 Task: Find connections with filter location Guérande with filter topic #lawschoolwith filter profile language English with filter current company The Trade Desk with filter school ST MIRA'S COLLEGE FOR GIRLS PUNE with filter industry Conservation Programs with filter service category Public Relations with filter keywords title Video or Film Producer
Action: Mouse moved to (483, 77)
Screenshot: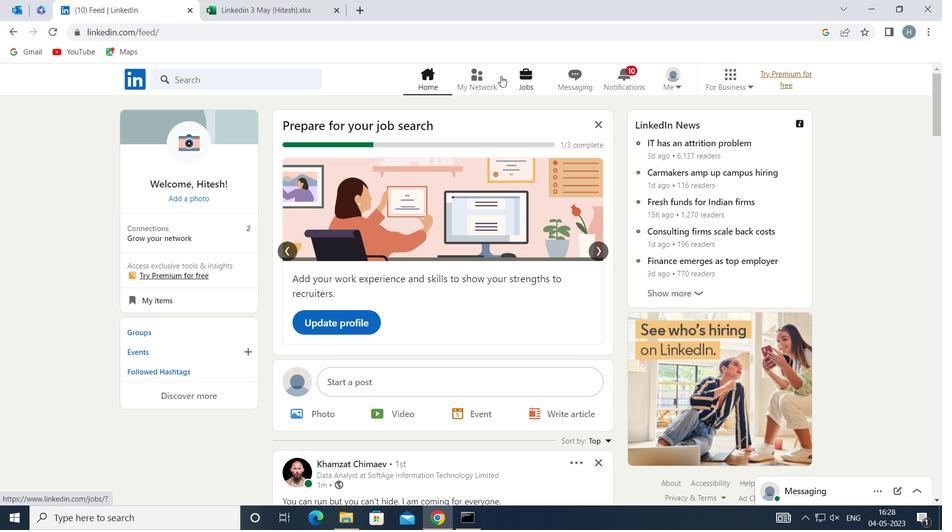 
Action: Mouse pressed left at (483, 77)
Screenshot: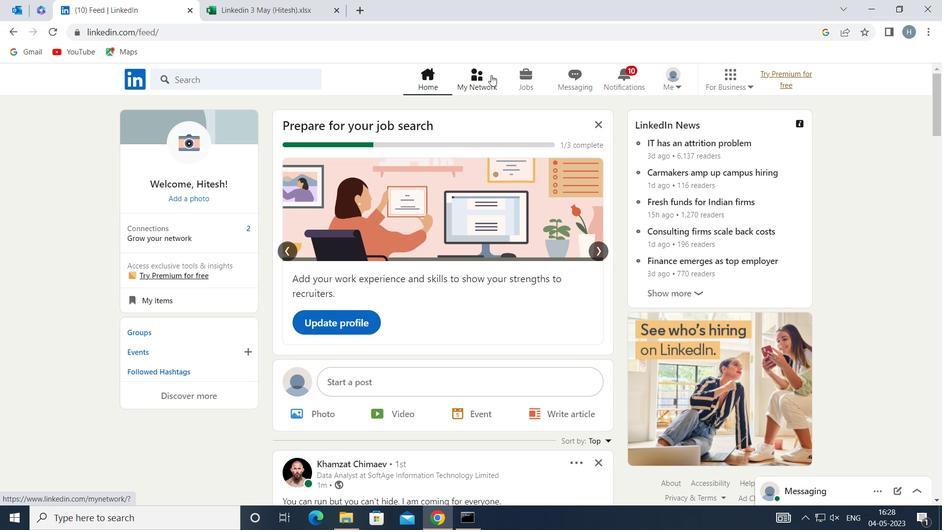 
Action: Mouse moved to (255, 141)
Screenshot: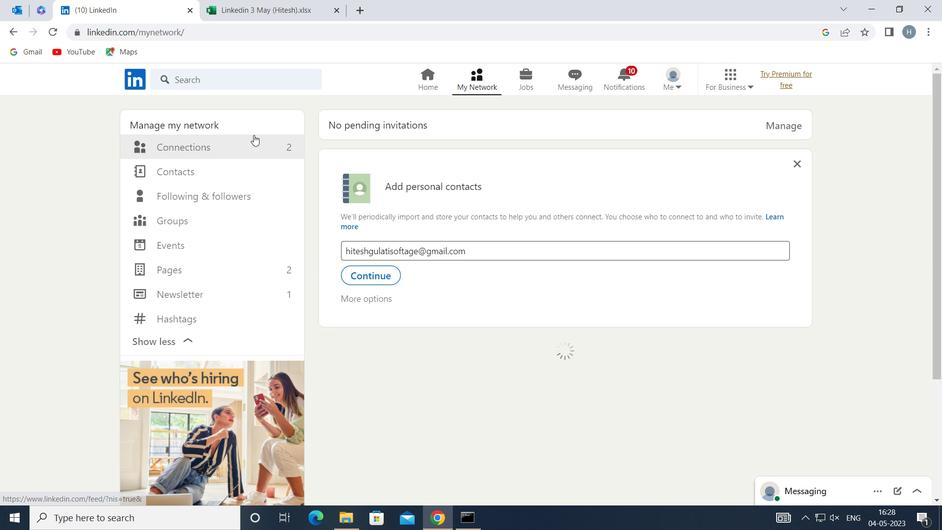 
Action: Mouse pressed left at (255, 141)
Screenshot: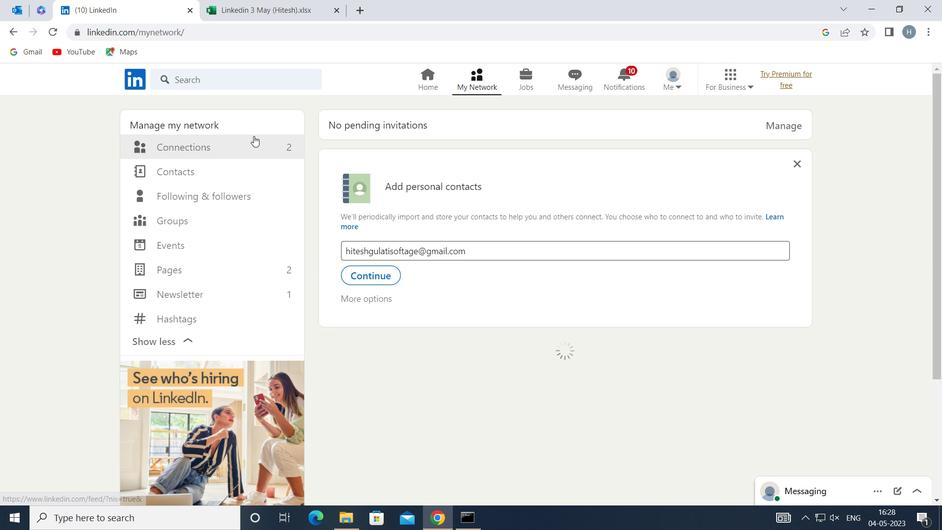 
Action: Mouse moved to (562, 147)
Screenshot: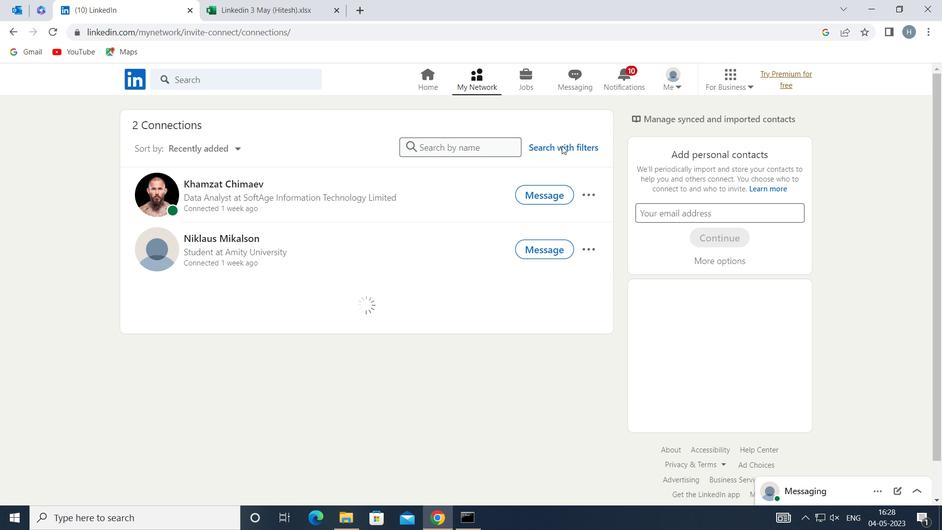 
Action: Mouse pressed left at (562, 147)
Screenshot: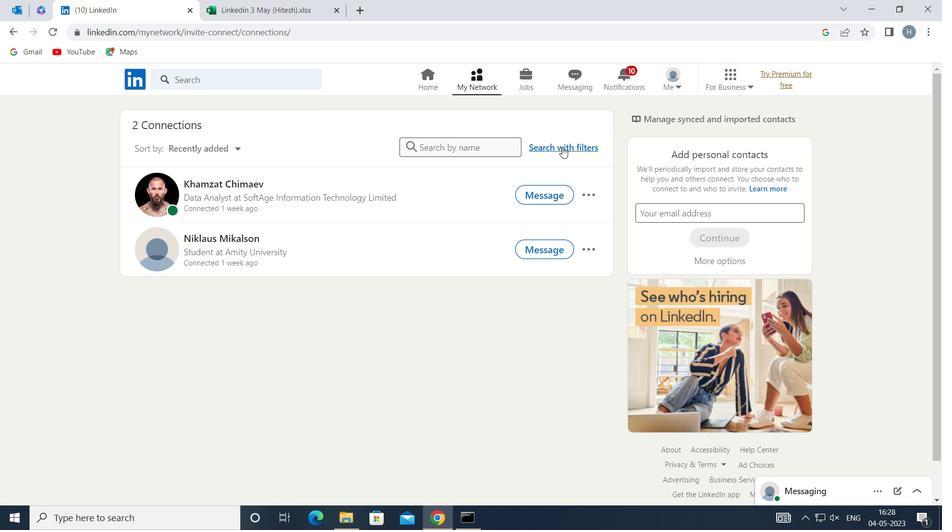 
Action: Mouse moved to (516, 108)
Screenshot: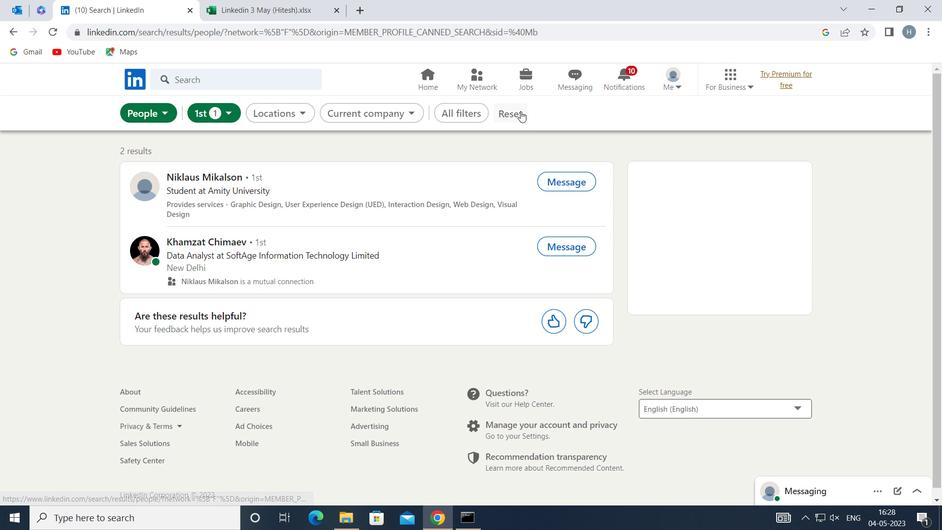 
Action: Mouse pressed left at (516, 108)
Screenshot: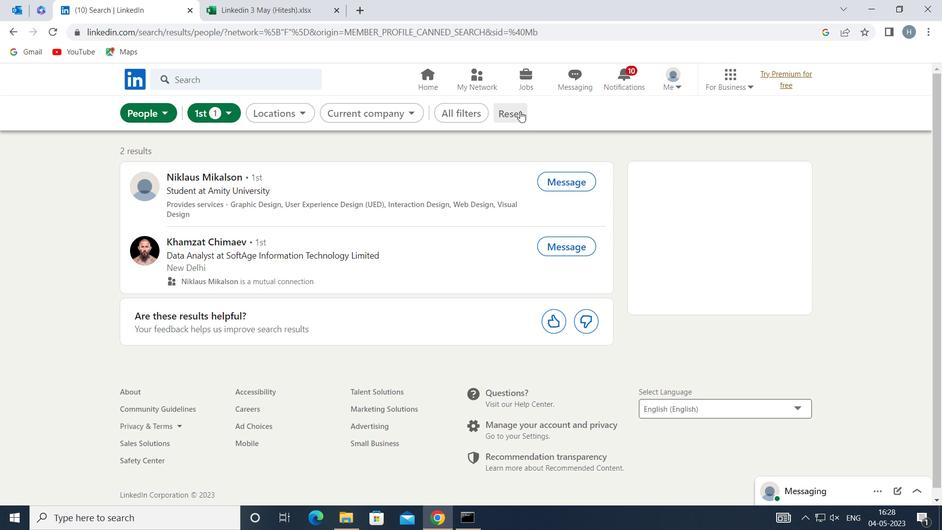 
Action: Mouse moved to (498, 108)
Screenshot: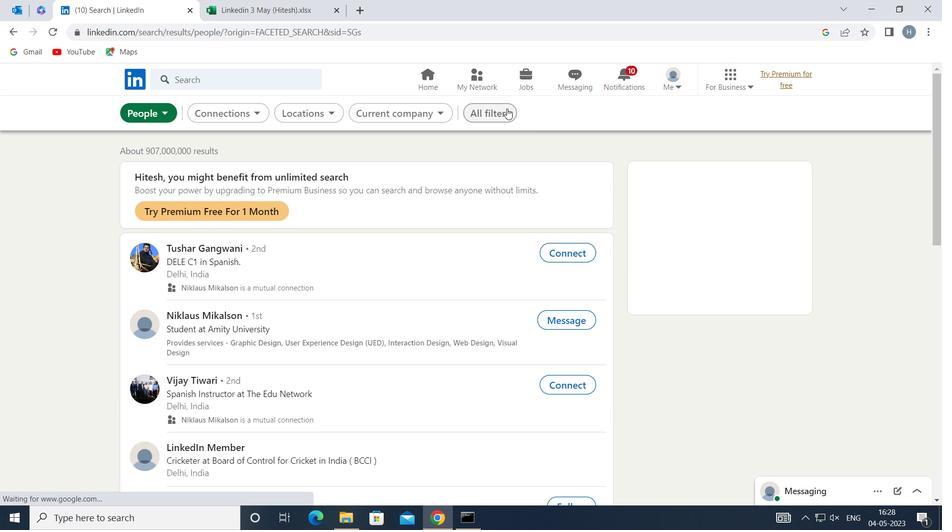 
Action: Mouse pressed left at (498, 108)
Screenshot: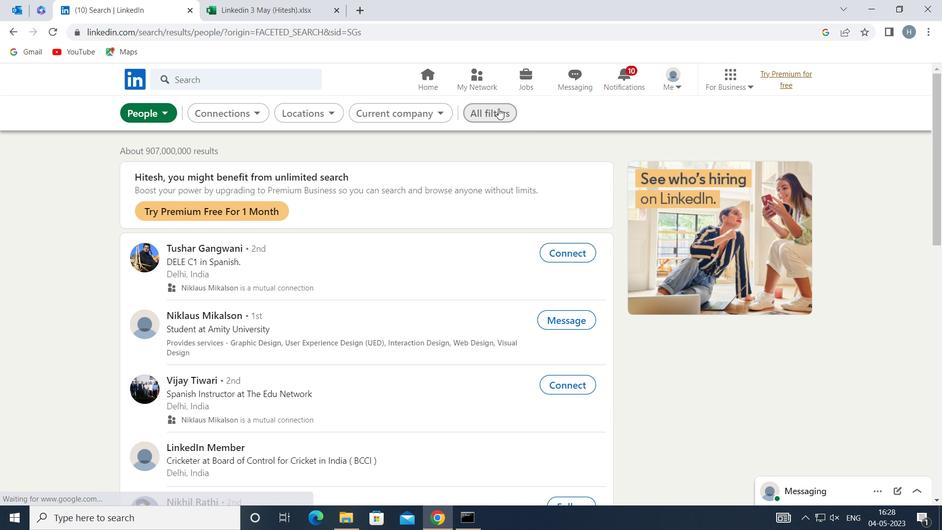 
Action: Mouse moved to (723, 240)
Screenshot: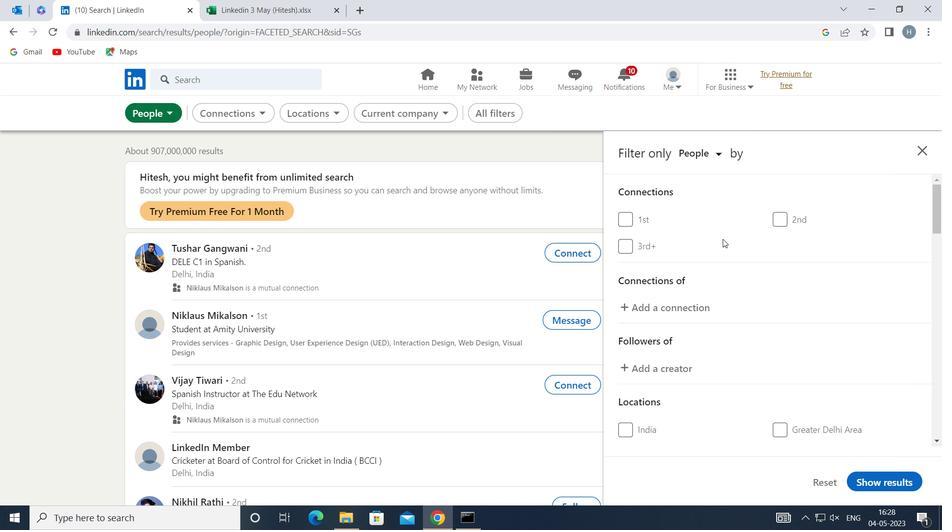 
Action: Mouse scrolled (723, 240) with delta (0, 0)
Screenshot: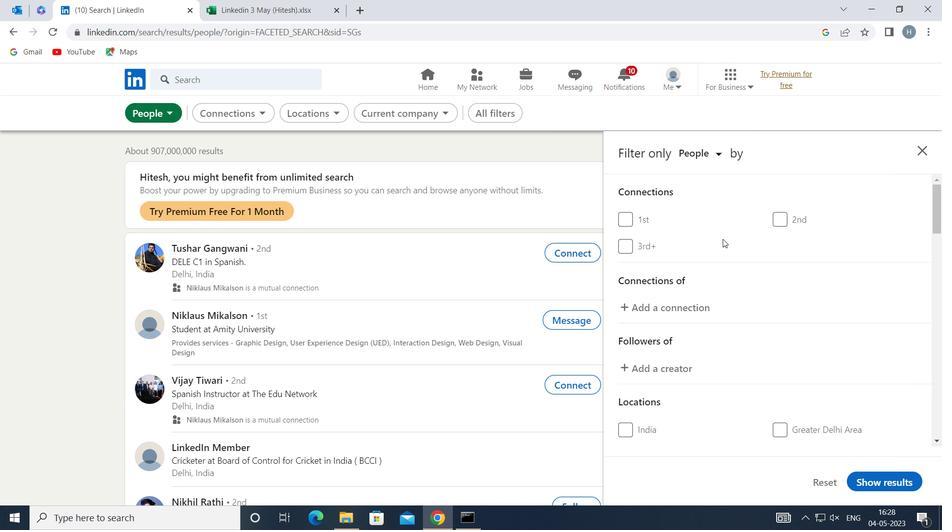 
Action: Mouse moved to (723, 242)
Screenshot: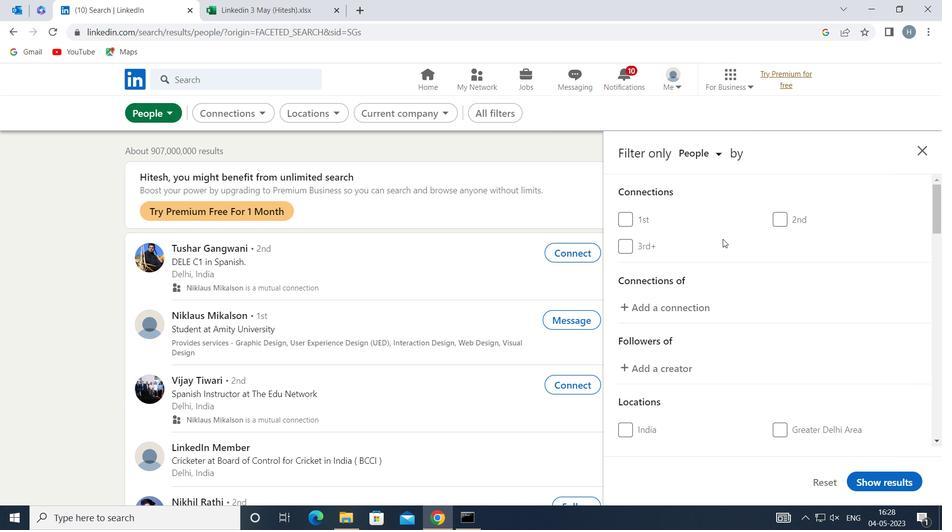 
Action: Mouse scrolled (723, 242) with delta (0, 0)
Screenshot: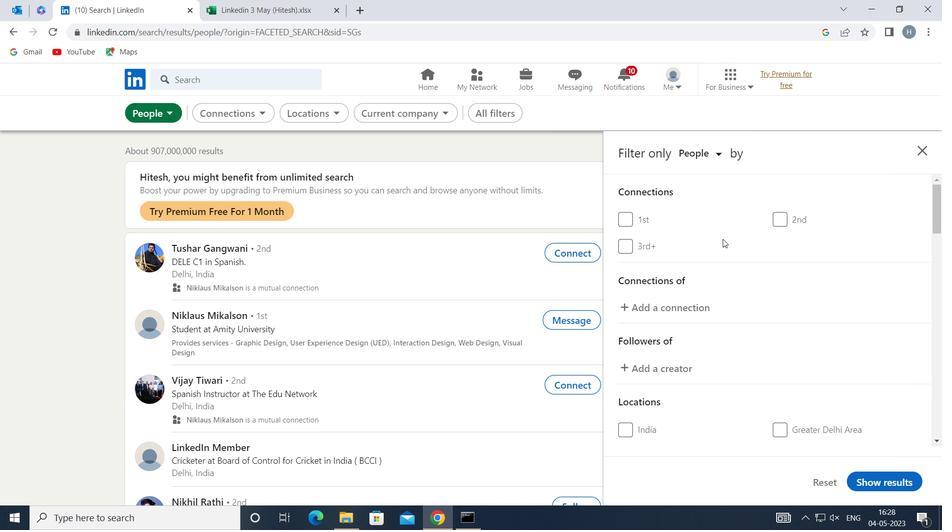 
Action: Mouse moved to (723, 247)
Screenshot: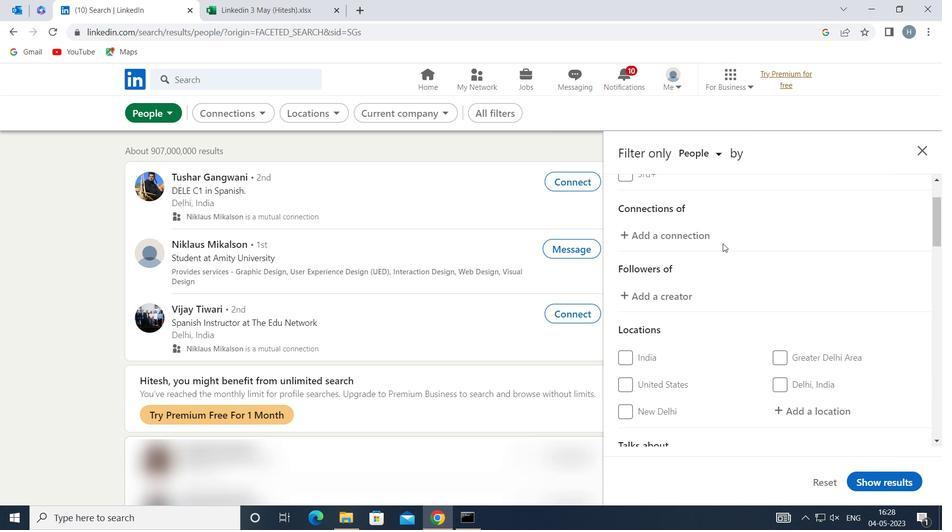 
Action: Mouse scrolled (723, 246) with delta (0, 0)
Screenshot: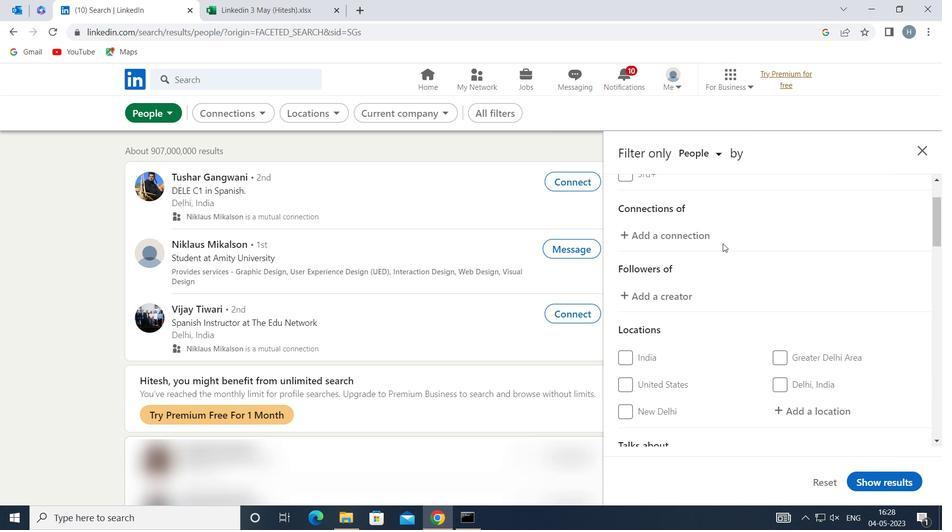 
Action: Mouse moved to (792, 291)
Screenshot: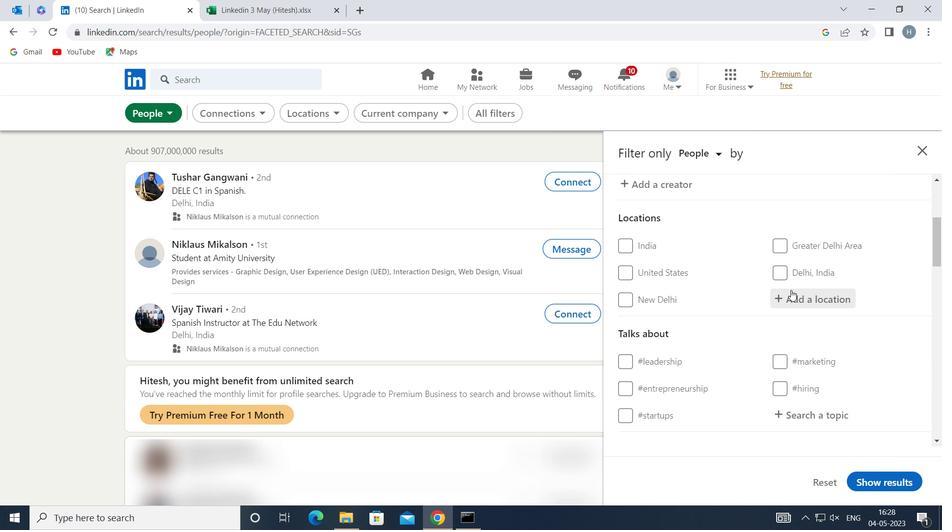 
Action: Mouse pressed left at (792, 291)
Screenshot: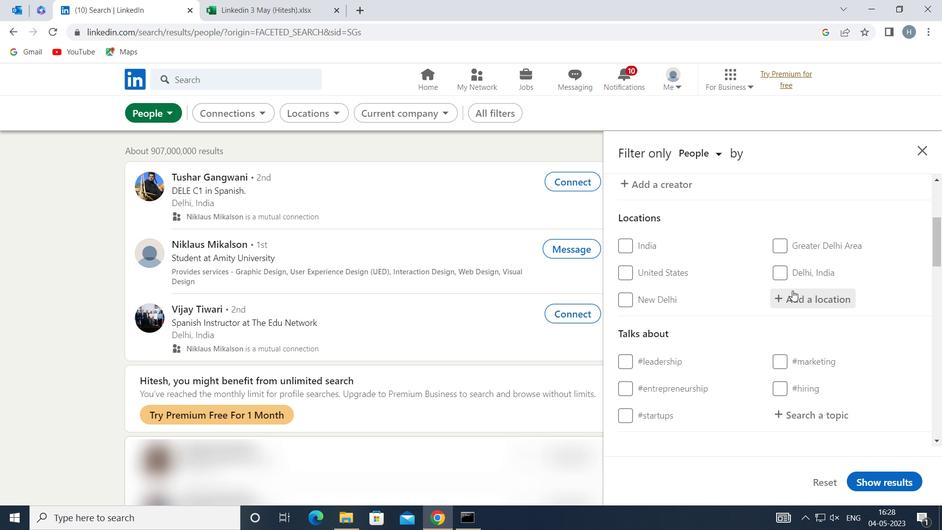 
Action: Key pressed <Key.shift>GUERANDE
Screenshot: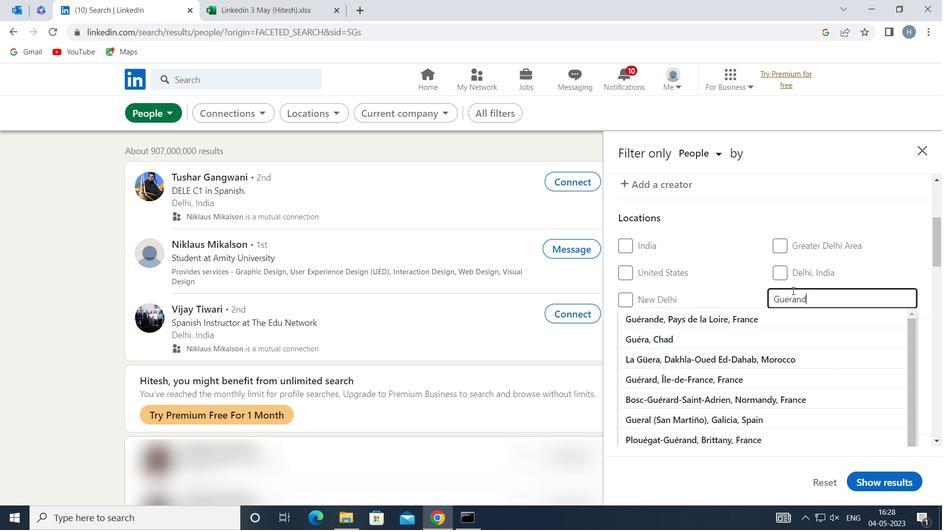 
Action: Mouse moved to (751, 319)
Screenshot: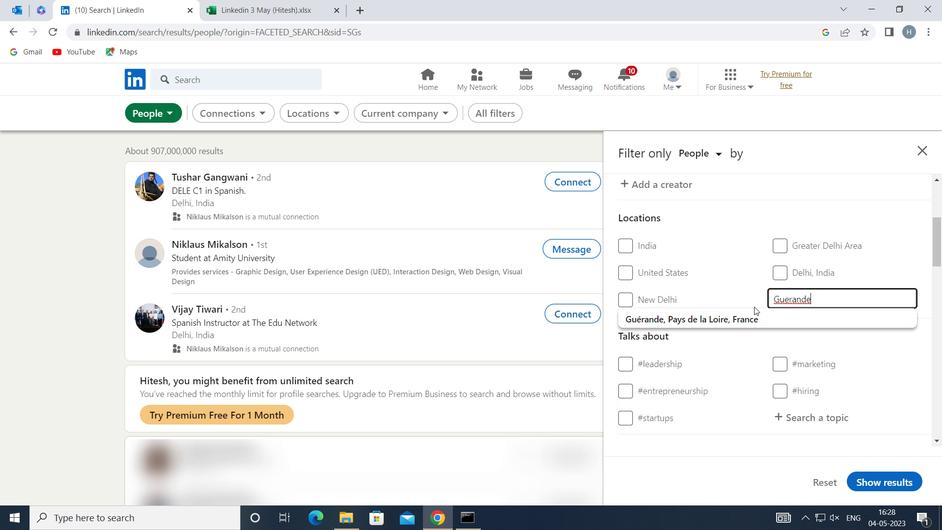 
Action: Mouse pressed left at (751, 319)
Screenshot: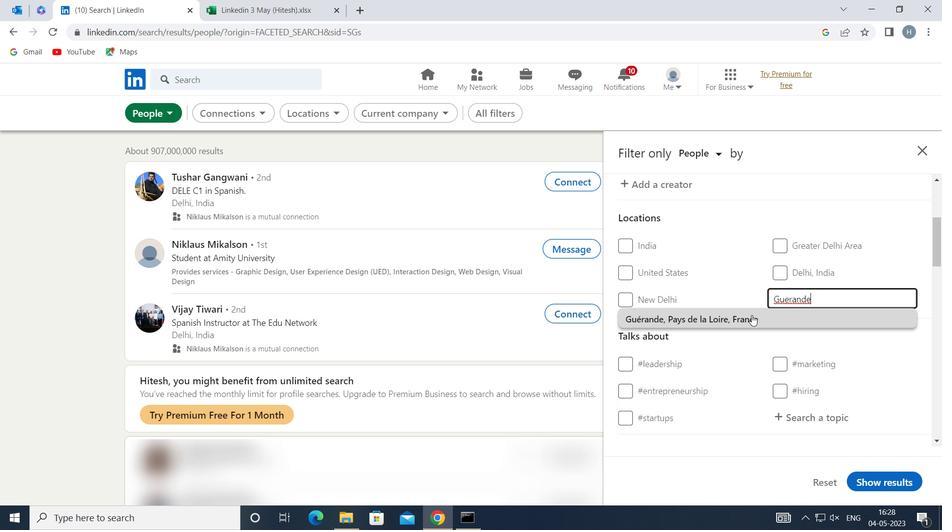 
Action: Mouse scrolled (751, 319) with delta (0, 0)
Screenshot: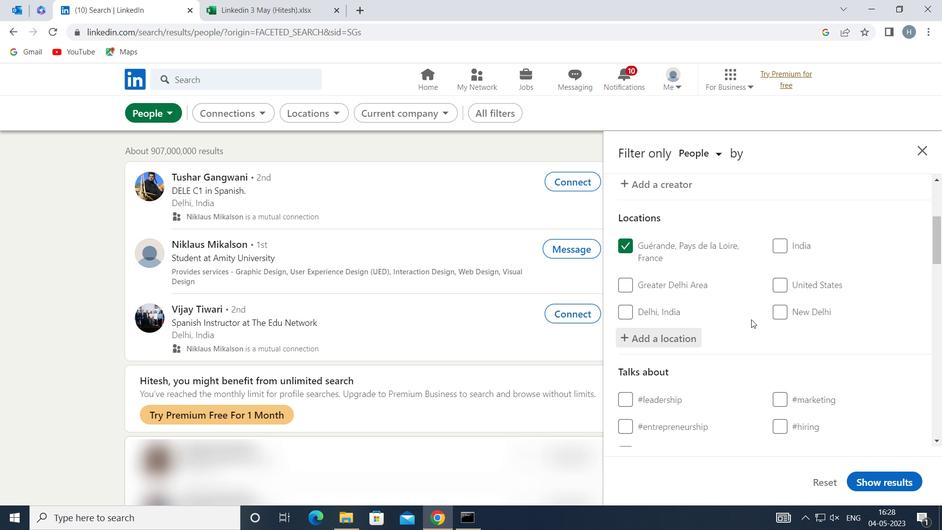 
Action: Mouse scrolled (751, 319) with delta (0, 0)
Screenshot: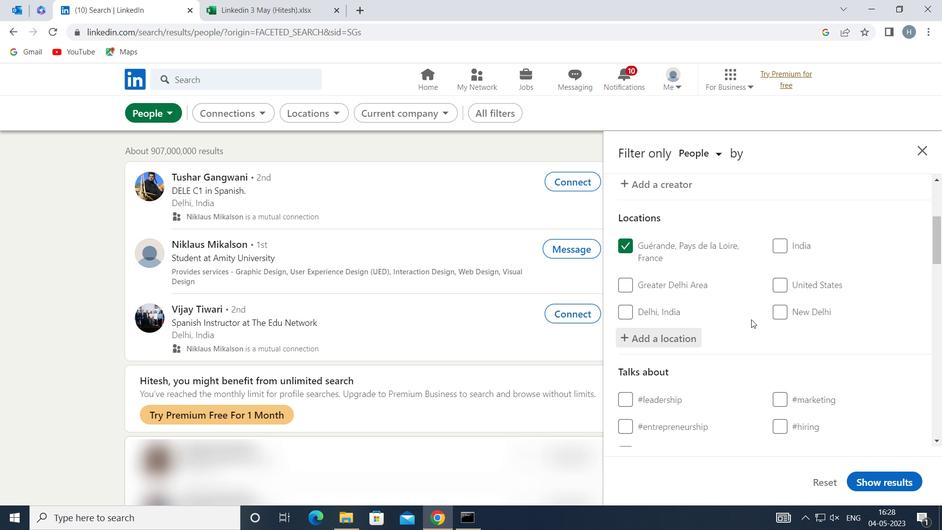 
Action: Mouse moved to (751, 318)
Screenshot: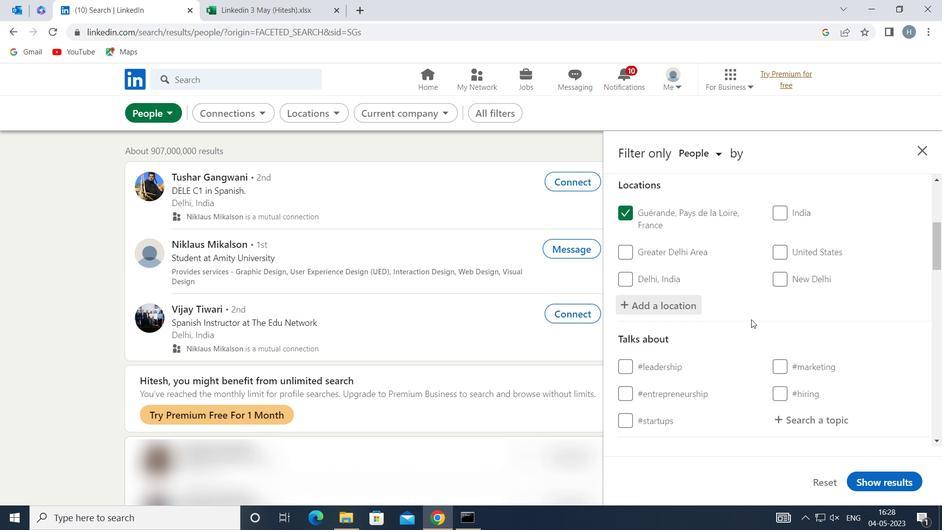 
Action: Mouse scrolled (751, 318) with delta (0, 0)
Screenshot: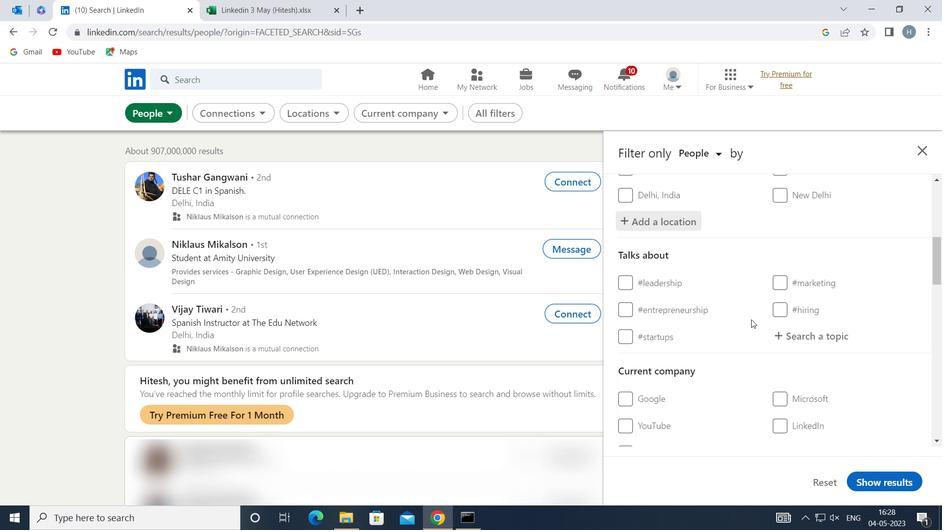 
Action: Mouse moved to (834, 263)
Screenshot: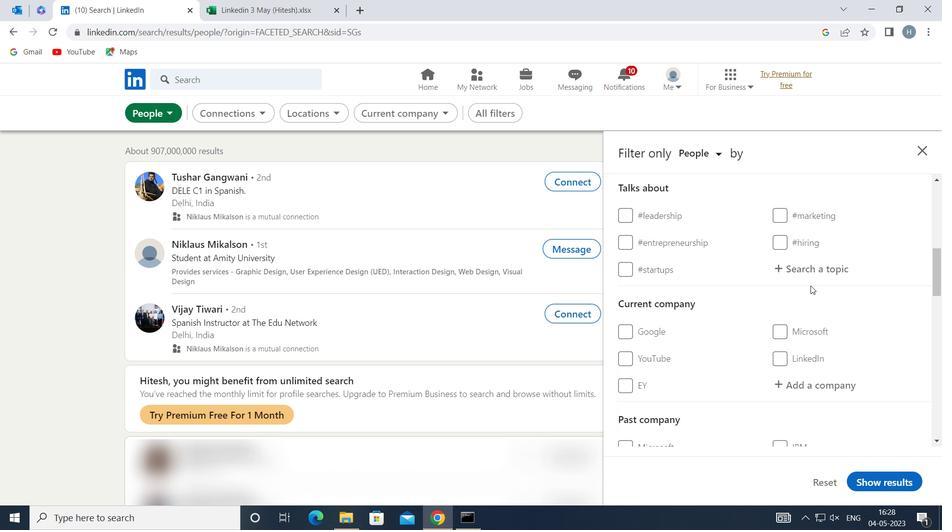 
Action: Mouse pressed left at (834, 263)
Screenshot: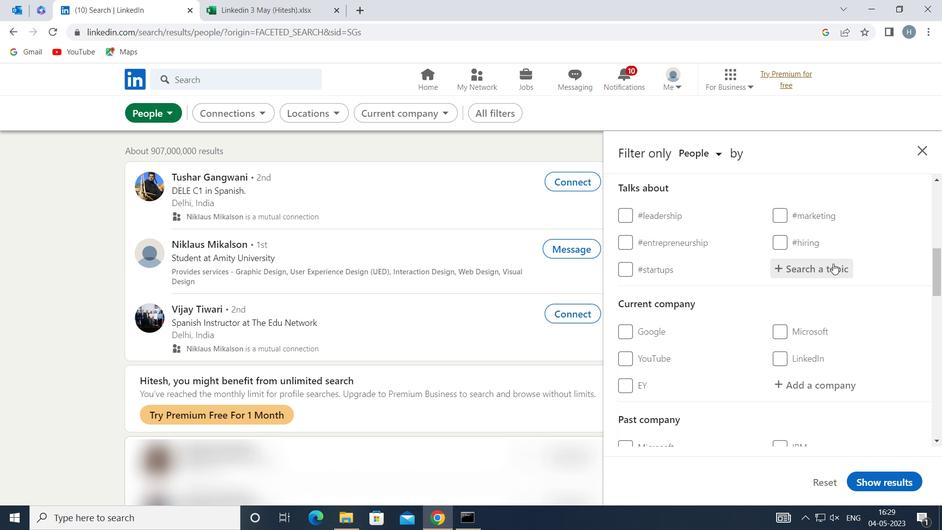 
Action: Key pressed LAWSCHOOL
Screenshot: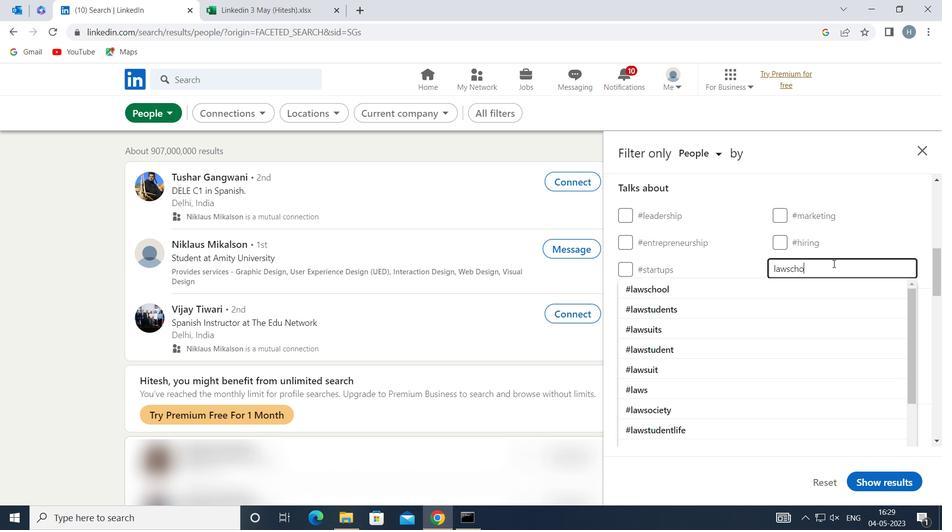 
Action: Mouse moved to (777, 290)
Screenshot: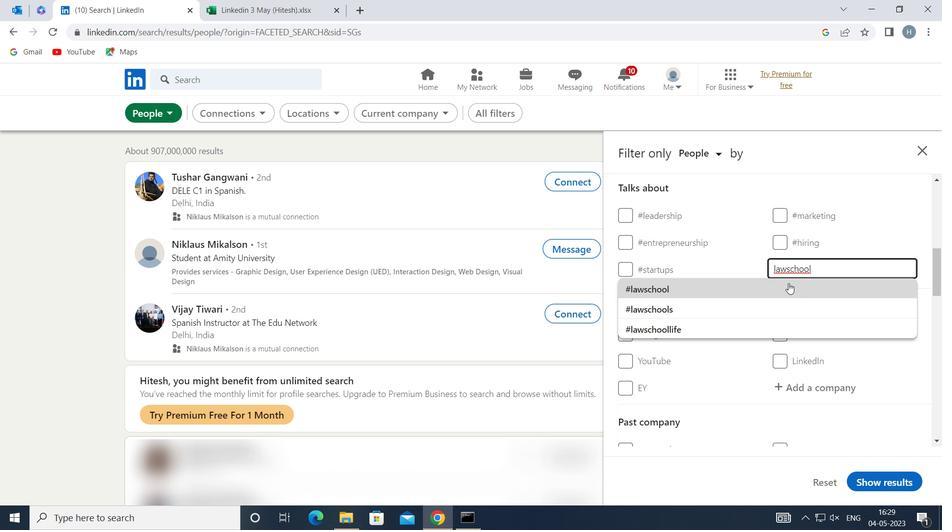 
Action: Mouse pressed left at (777, 290)
Screenshot: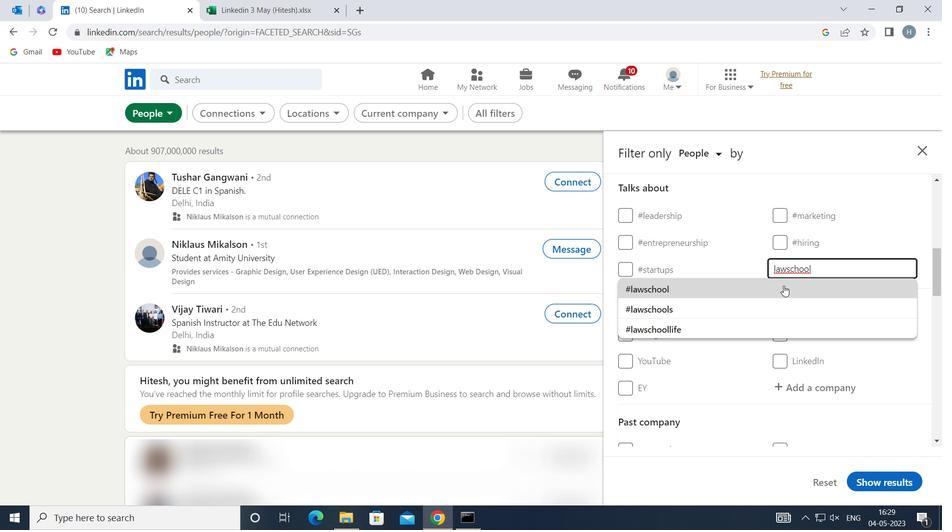 
Action: Mouse moved to (732, 289)
Screenshot: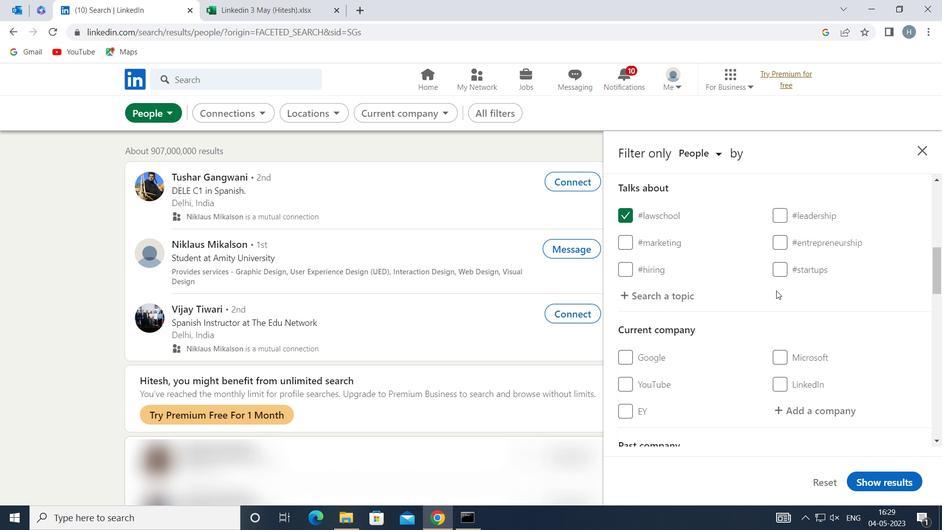 
Action: Mouse scrolled (732, 289) with delta (0, 0)
Screenshot: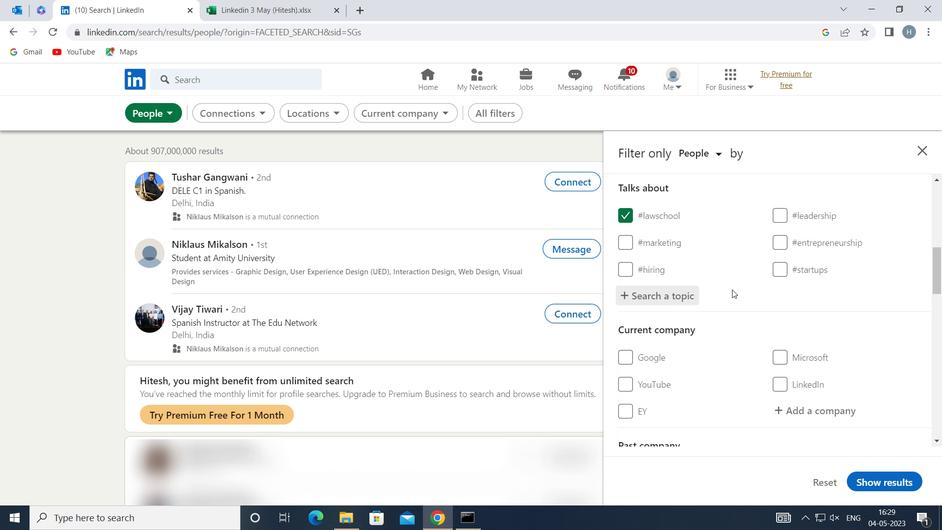 
Action: Mouse scrolled (732, 289) with delta (0, 0)
Screenshot: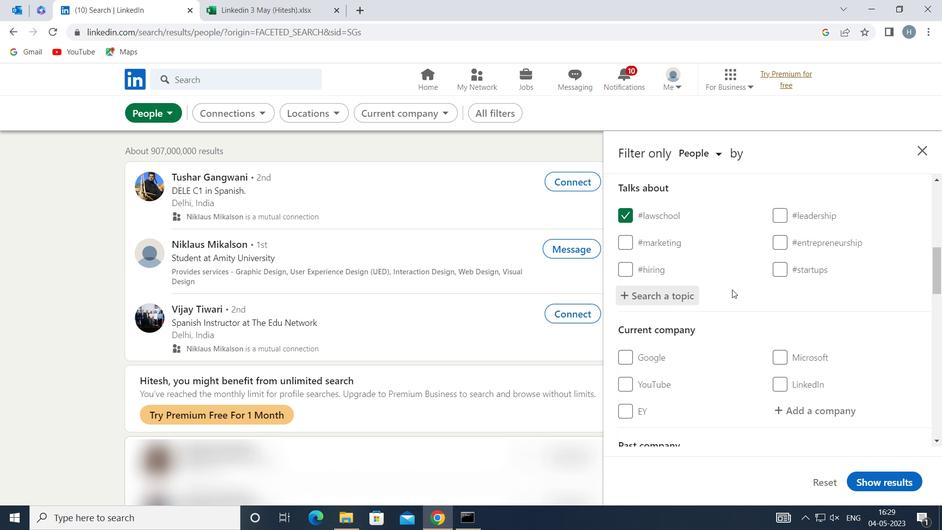 
Action: Mouse moved to (732, 288)
Screenshot: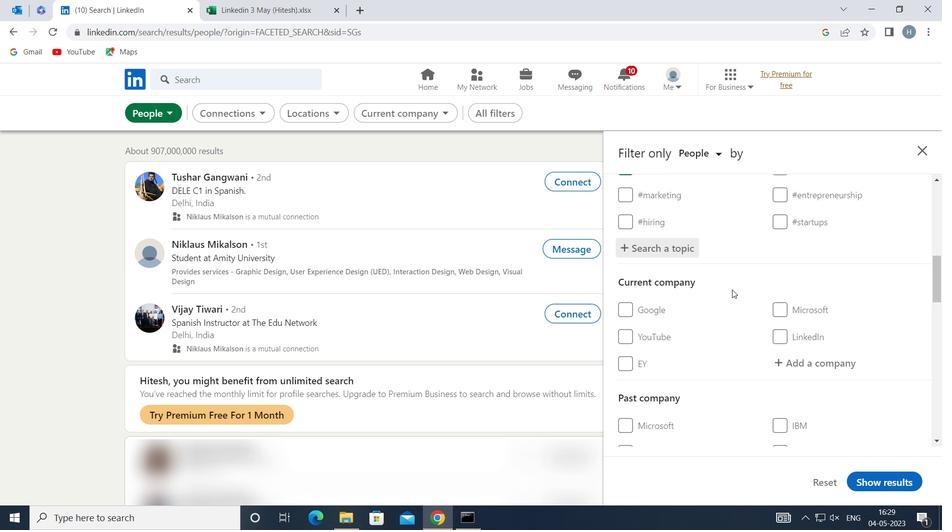 
Action: Mouse scrolled (732, 287) with delta (0, 0)
Screenshot: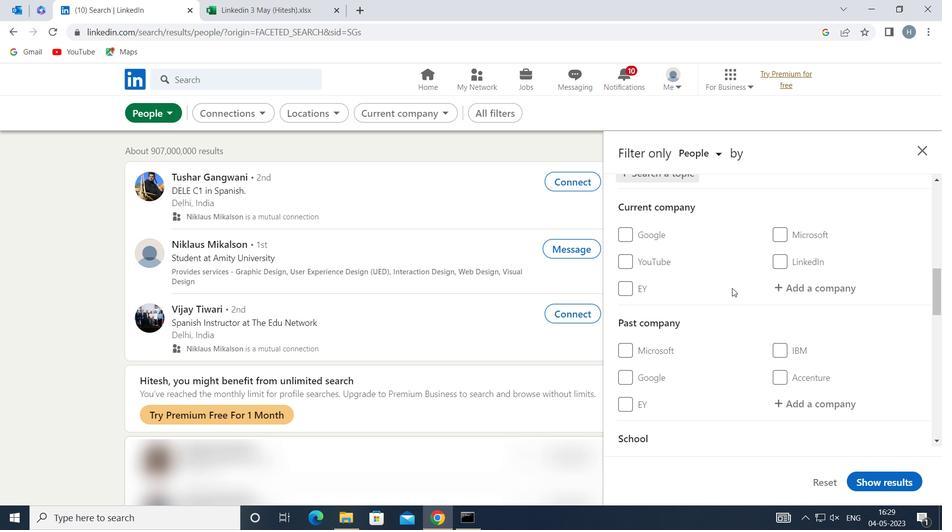 
Action: Mouse scrolled (732, 287) with delta (0, 0)
Screenshot: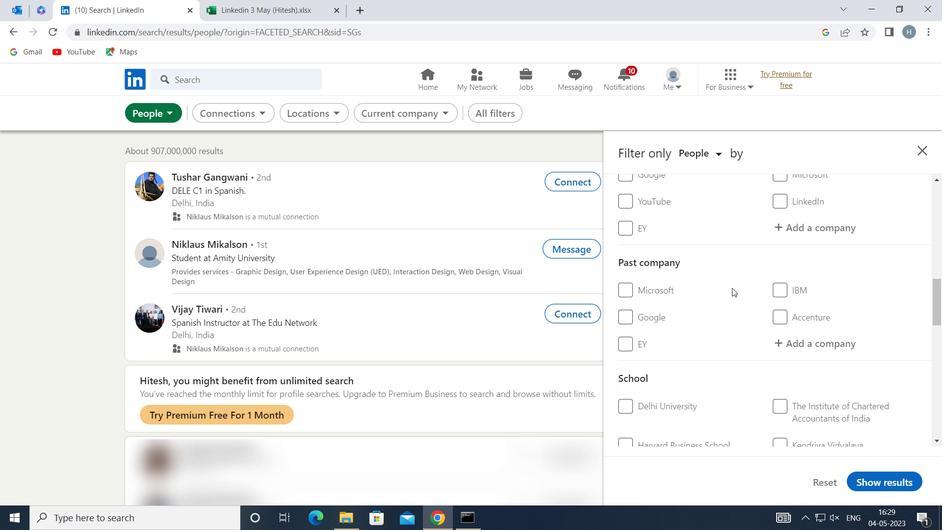 
Action: Mouse scrolled (732, 287) with delta (0, 0)
Screenshot: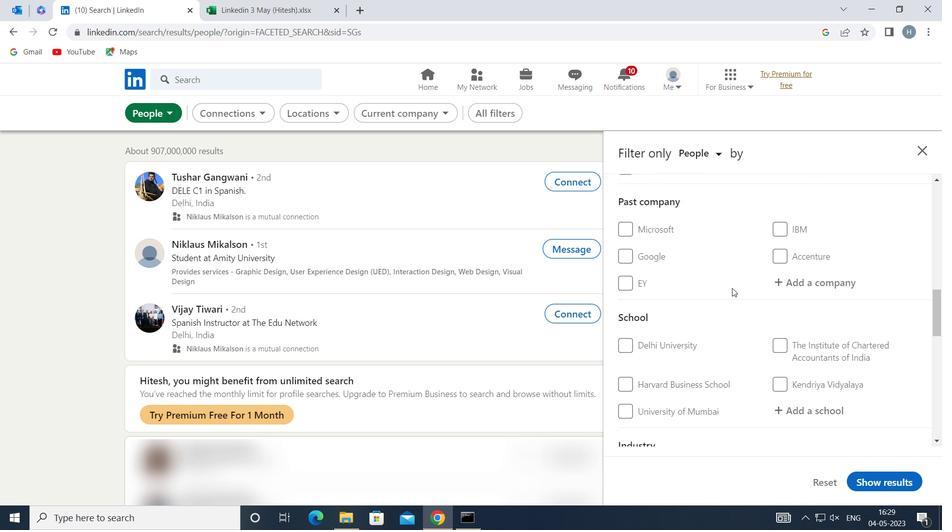 
Action: Mouse scrolled (732, 287) with delta (0, 0)
Screenshot: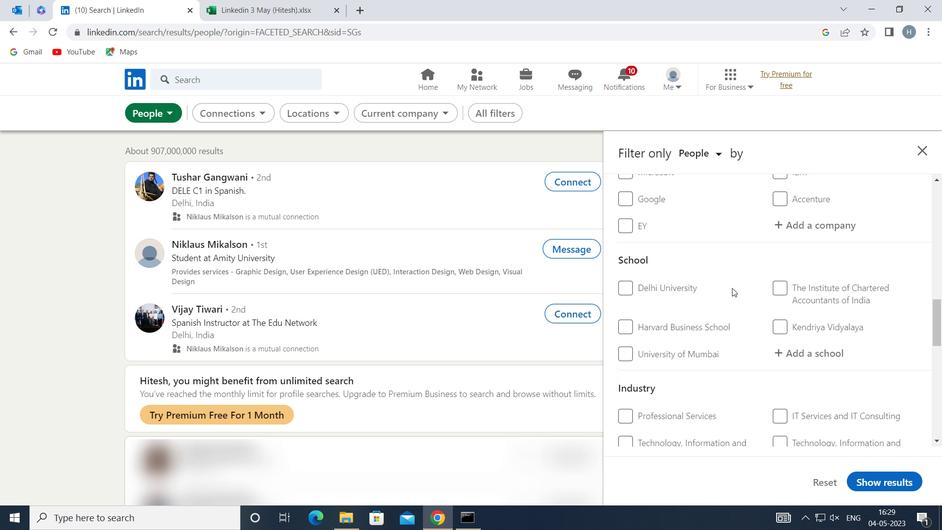
Action: Mouse scrolled (732, 287) with delta (0, 0)
Screenshot: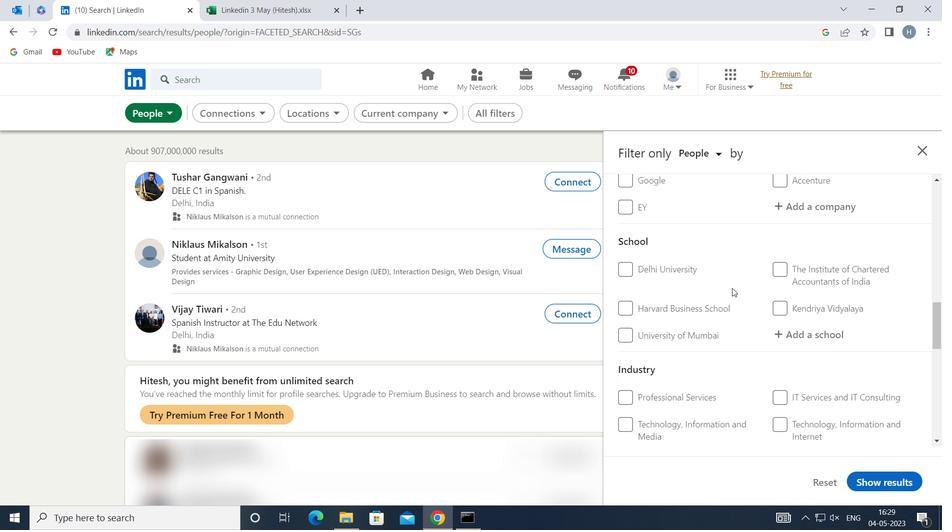 
Action: Mouse scrolled (732, 287) with delta (0, 0)
Screenshot: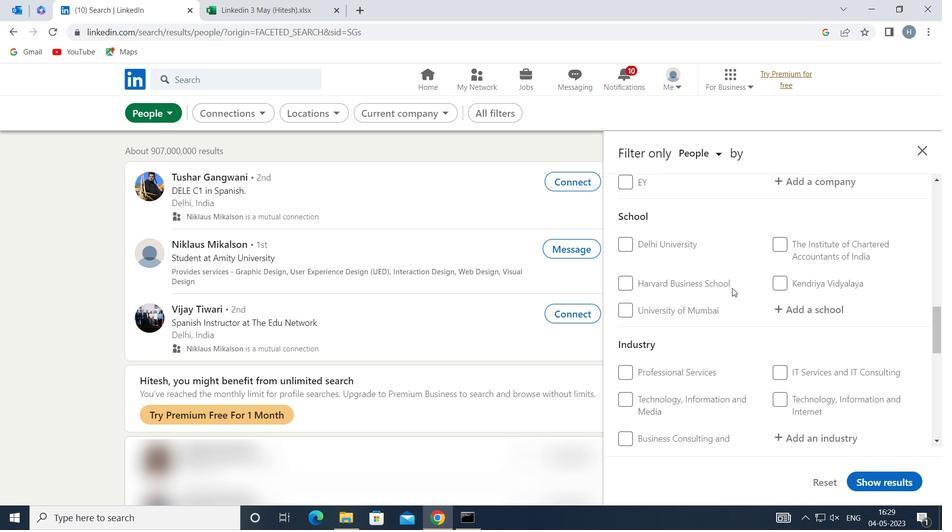 
Action: Mouse scrolled (732, 287) with delta (0, 0)
Screenshot: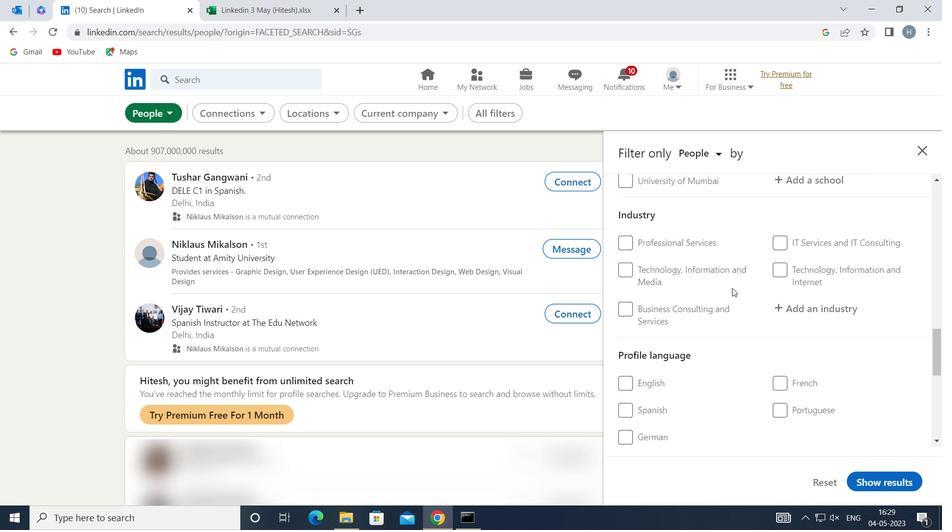
Action: Mouse moved to (651, 305)
Screenshot: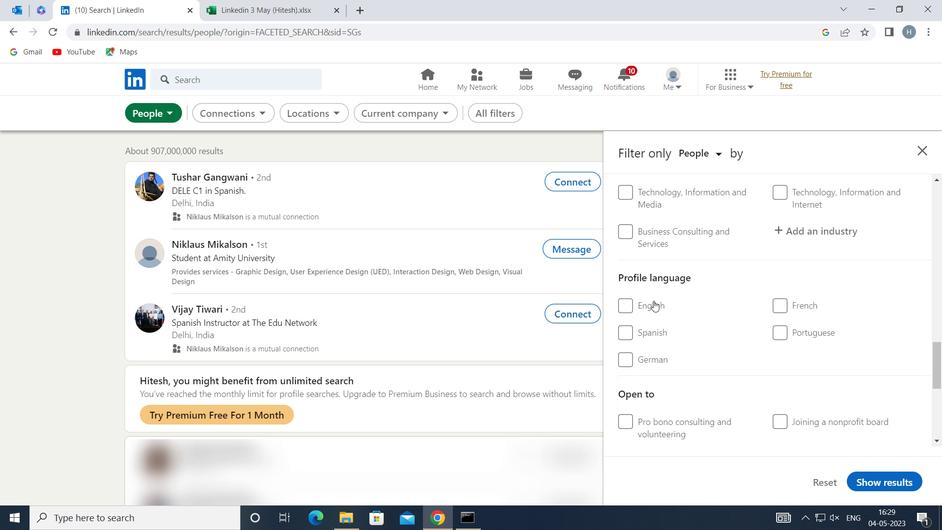 
Action: Mouse pressed left at (651, 305)
Screenshot: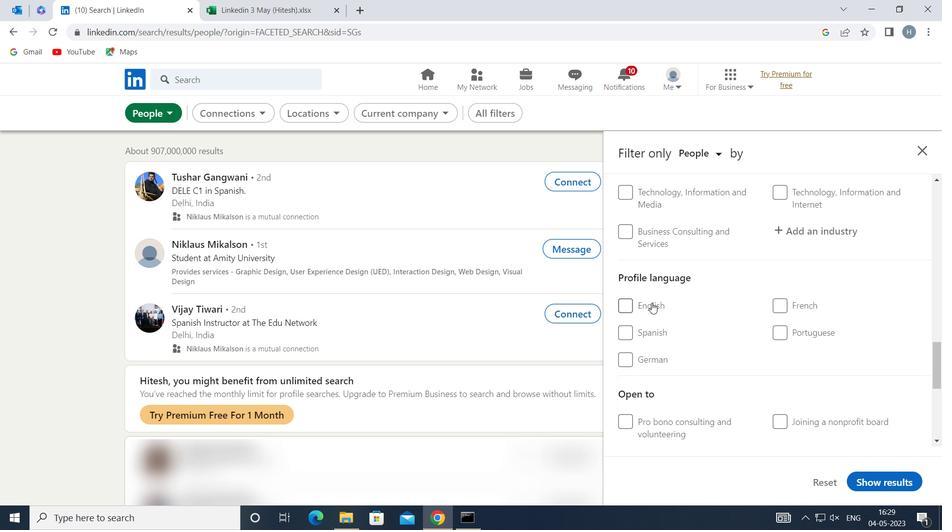 
Action: Mouse moved to (733, 308)
Screenshot: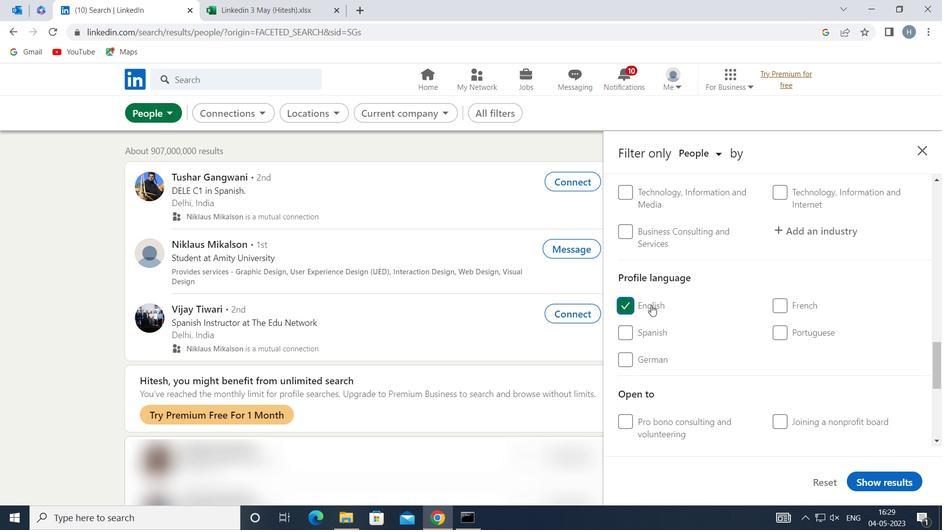 
Action: Mouse scrolled (733, 308) with delta (0, 0)
Screenshot: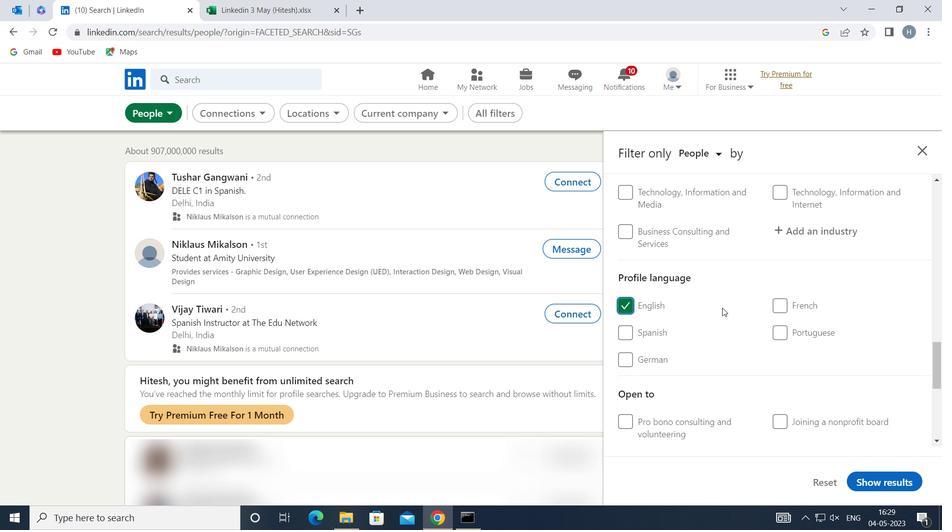 
Action: Mouse scrolled (733, 308) with delta (0, 0)
Screenshot: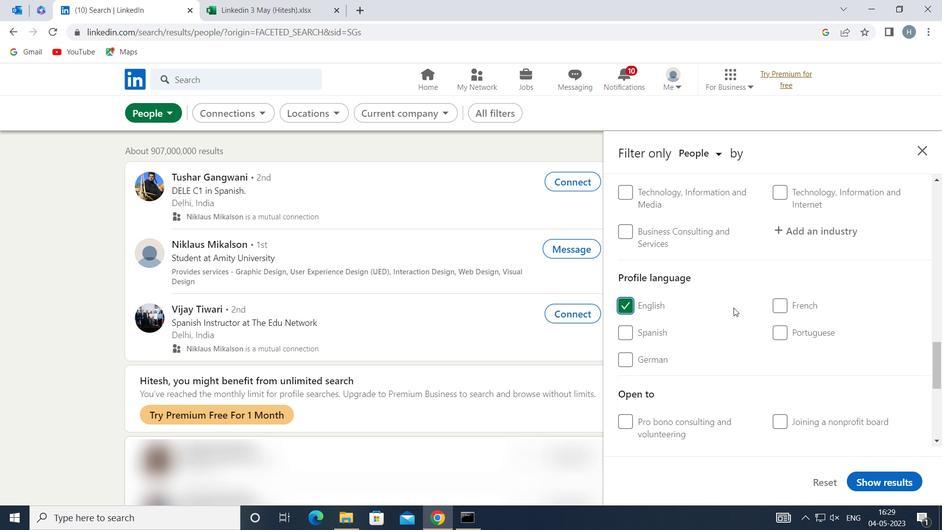 
Action: Mouse scrolled (733, 308) with delta (0, 0)
Screenshot: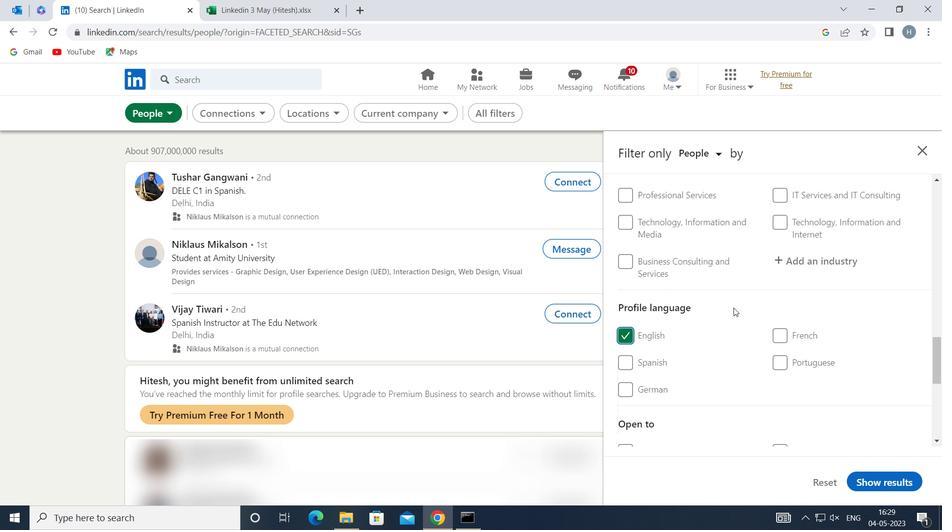 
Action: Mouse scrolled (733, 308) with delta (0, 0)
Screenshot: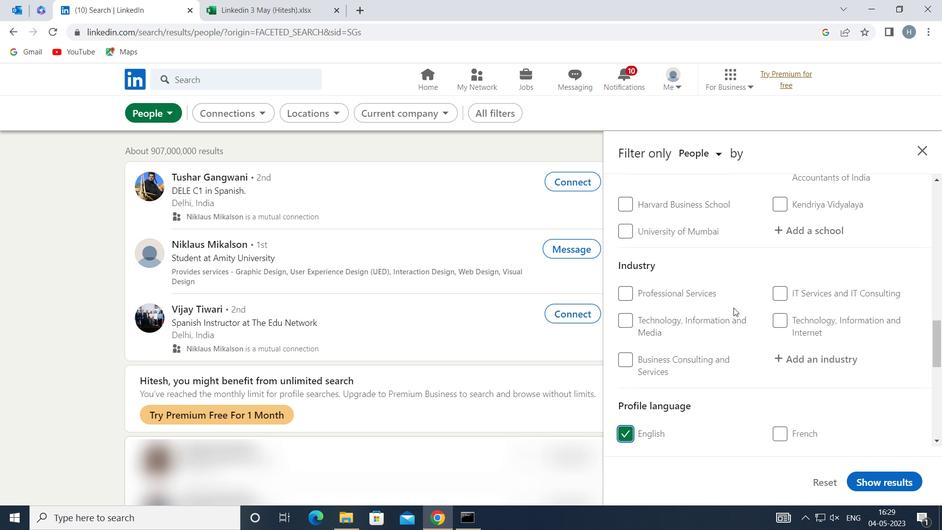 
Action: Mouse scrolled (733, 308) with delta (0, 0)
Screenshot: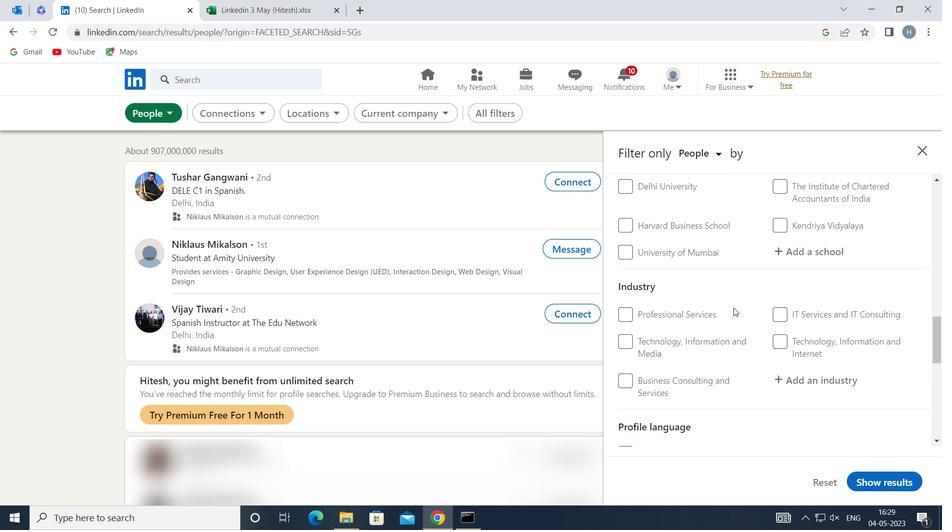 
Action: Mouse scrolled (733, 308) with delta (0, 0)
Screenshot: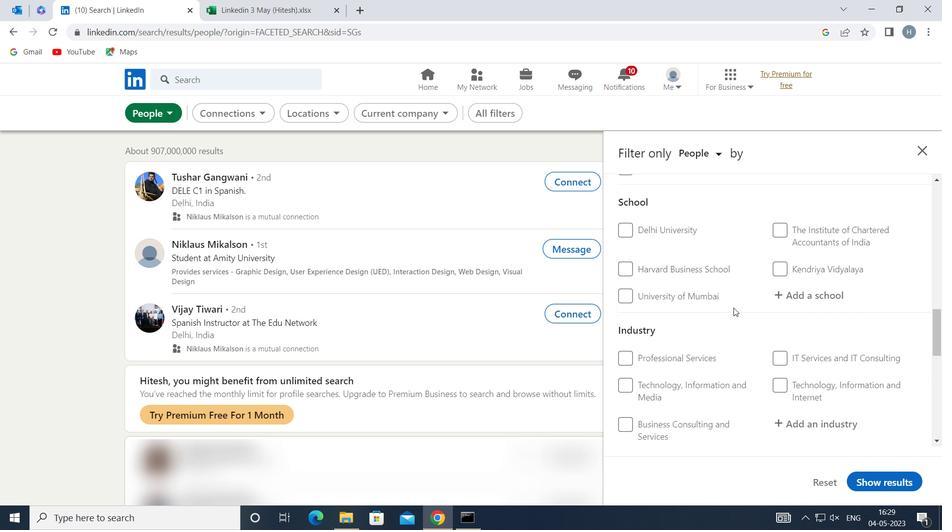
Action: Mouse scrolled (733, 308) with delta (0, 0)
Screenshot: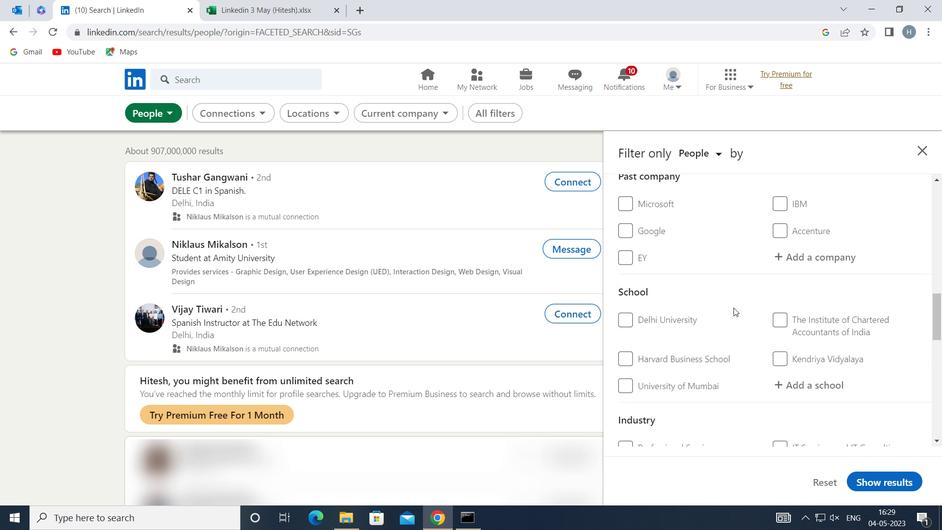 
Action: Mouse scrolled (733, 308) with delta (0, 0)
Screenshot: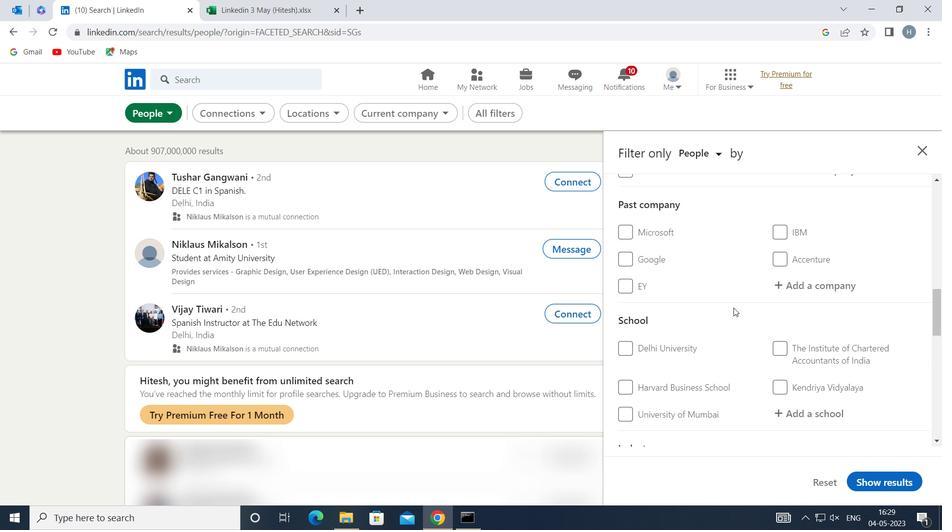 
Action: Mouse moved to (786, 345)
Screenshot: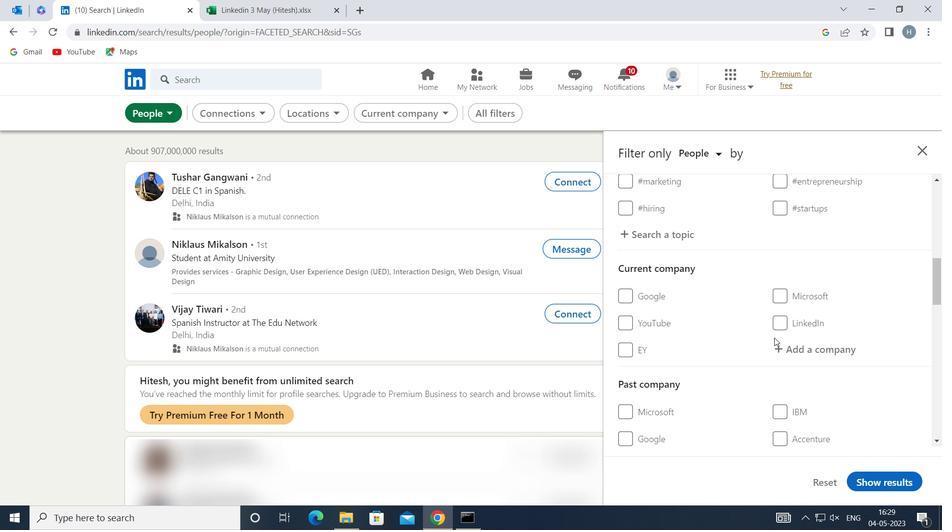 
Action: Mouse pressed left at (786, 345)
Screenshot: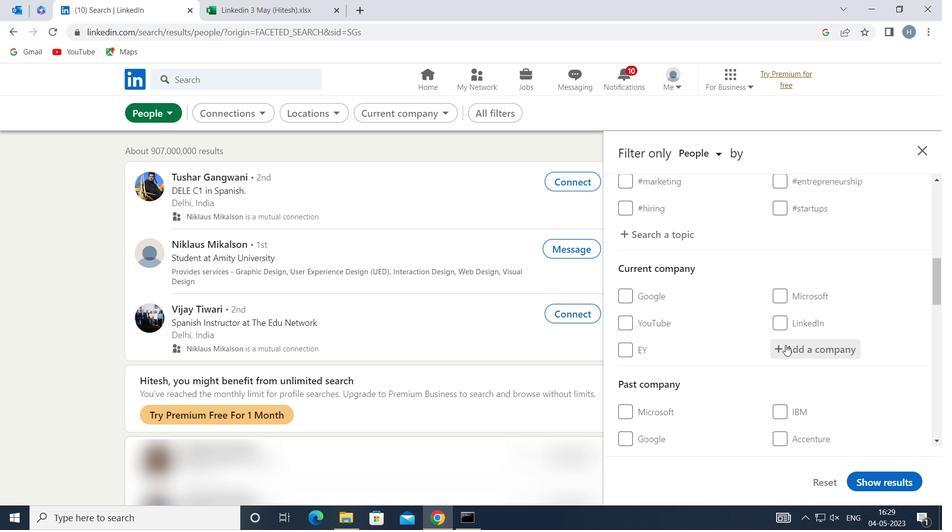 
Action: Mouse moved to (786, 346)
Screenshot: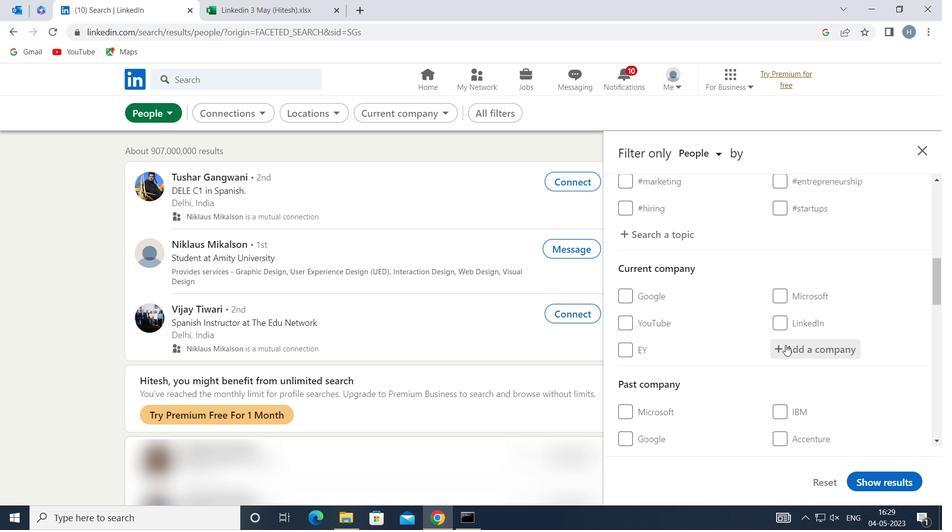 
Action: Key pressed <Key.shift>THE<Key.space><Key.shift>TRADE<Key.space><Key.shift>DESK
Screenshot: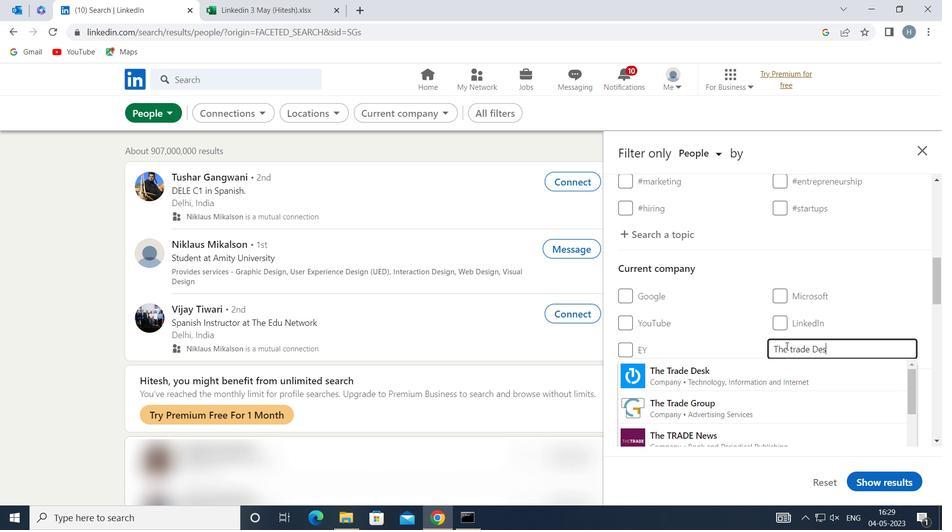 
Action: Mouse moved to (740, 373)
Screenshot: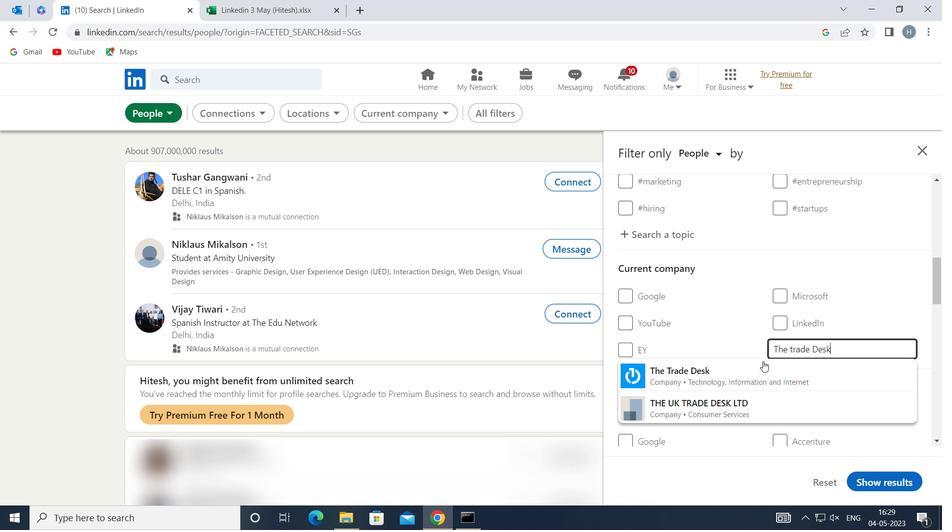 
Action: Mouse pressed left at (740, 373)
Screenshot: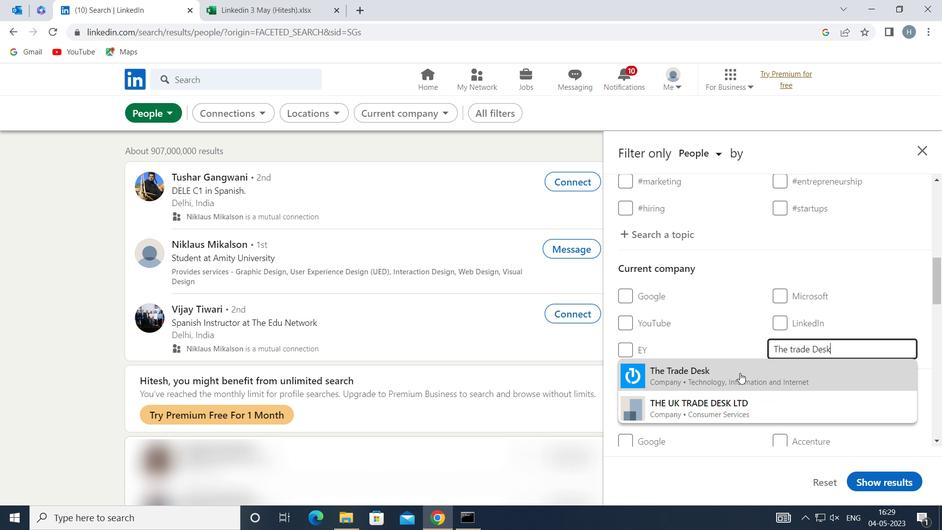 
Action: Mouse moved to (737, 357)
Screenshot: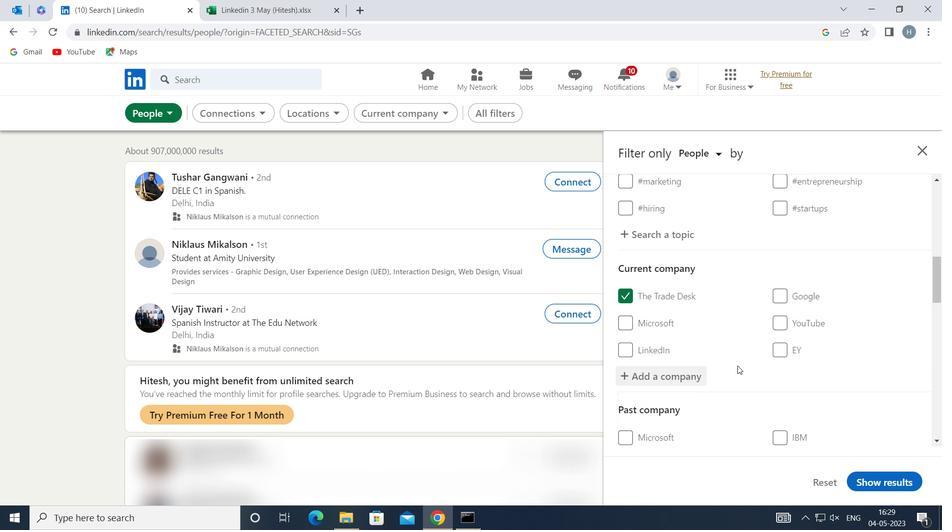 
Action: Mouse scrolled (737, 356) with delta (0, 0)
Screenshot: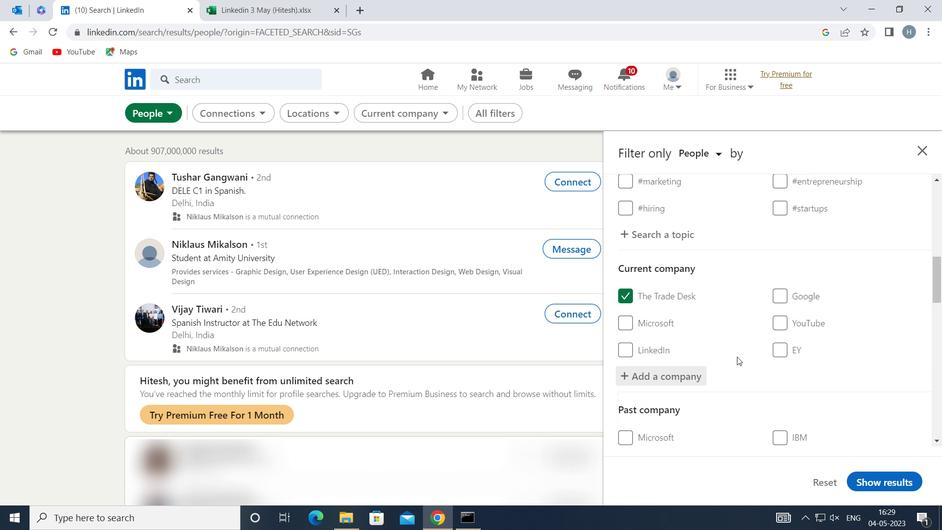 
Action: Mouse moved to (737, 354)
Screenshot: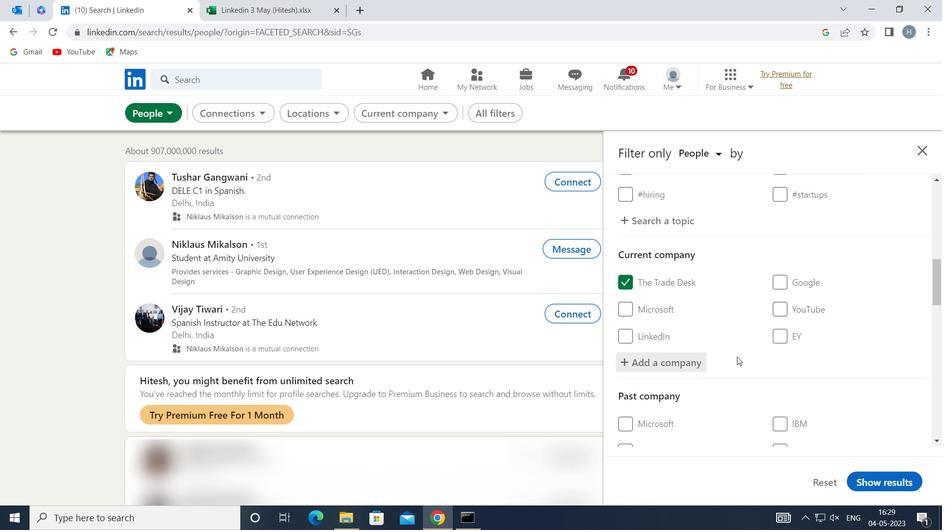 
Action: Mouse scrolled (737, 353) with delta (0, 0)
Screenshot: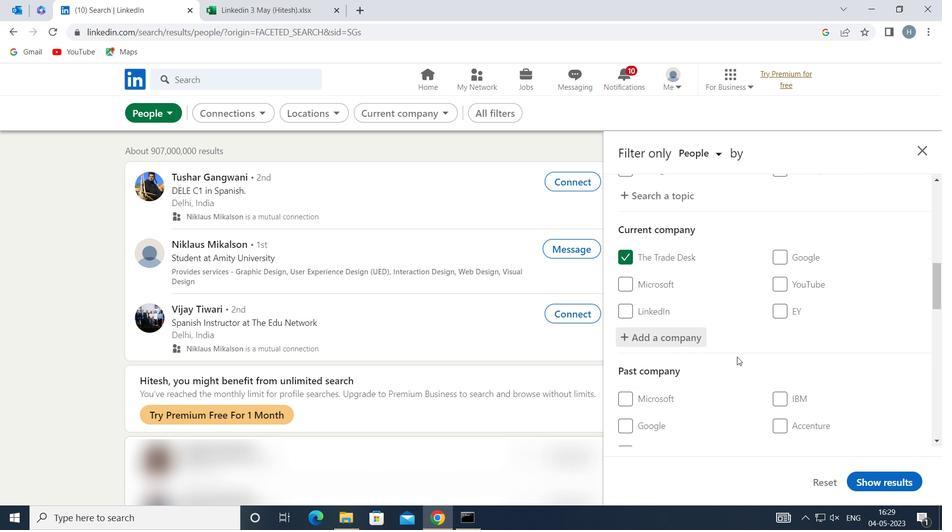 
Action: Mouse scrolled (737, 353) with delta (0, 0)
Screenshot: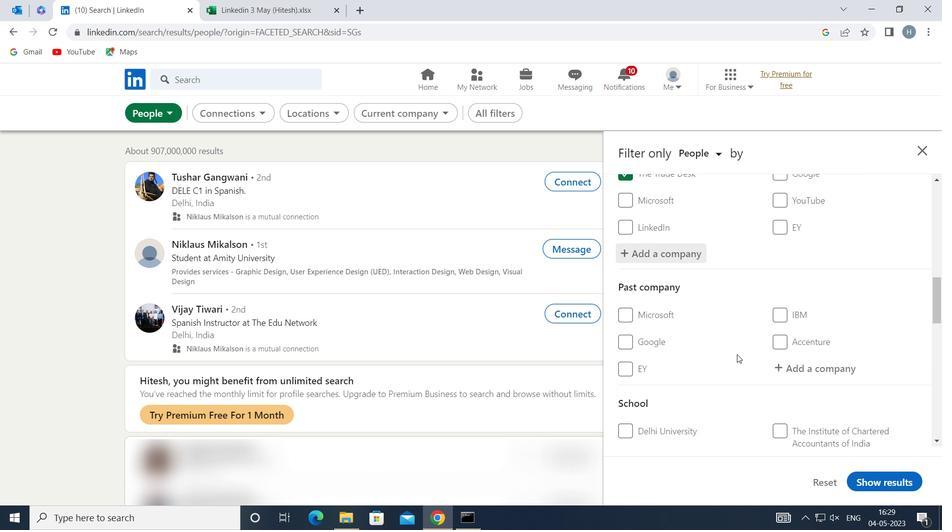 
Action: Mouse scrolled (737, 353) with delta (0, 0)
Screenshot: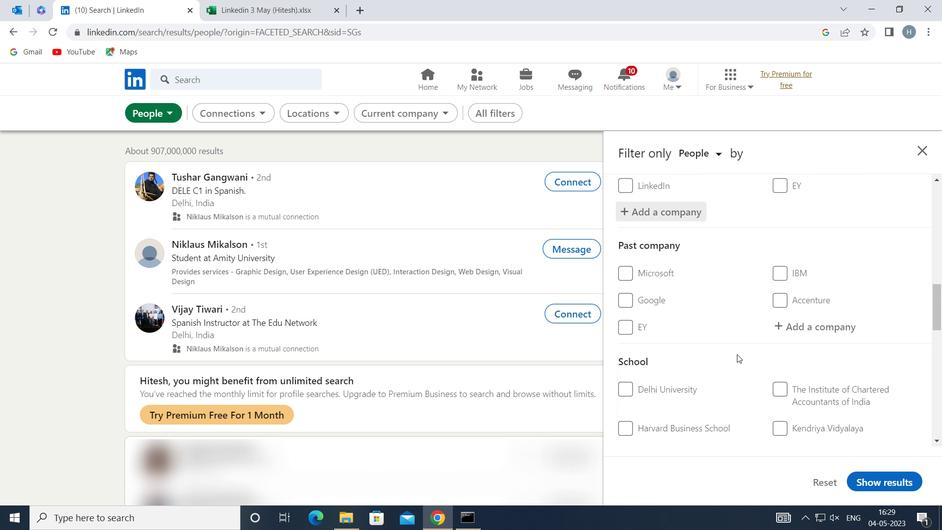 
Action: Mouse moved to (791, 372)
Screenshot: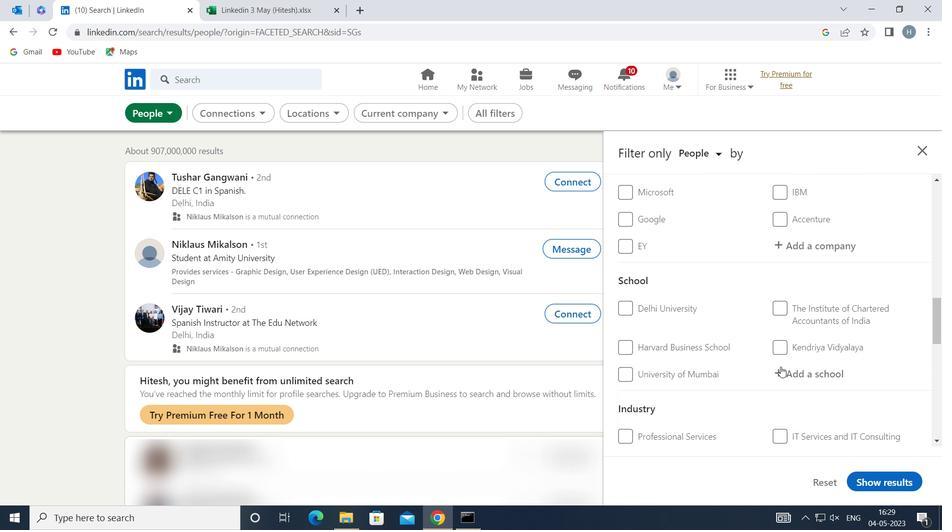
Action: Mouse pressed left at (791, 372)
Screenshot: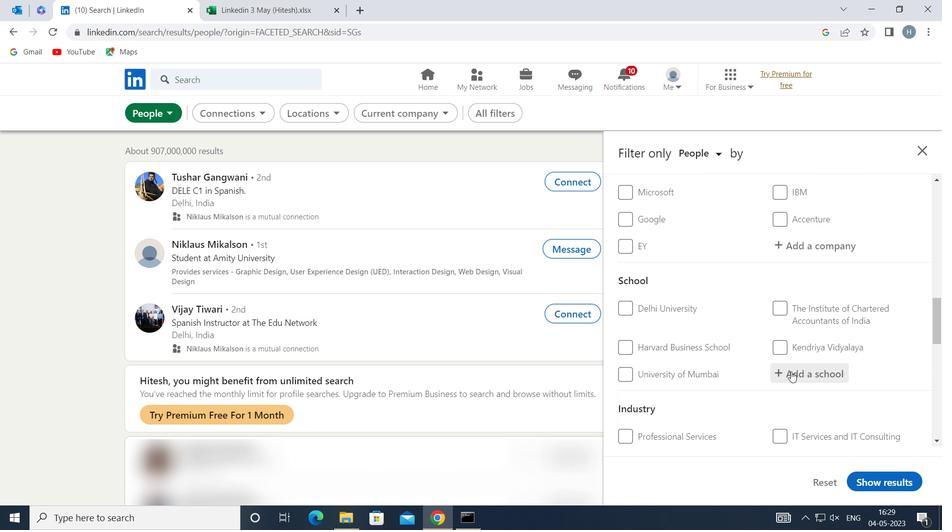 
Action: Mouse moved to (792, 372)
Screenshot: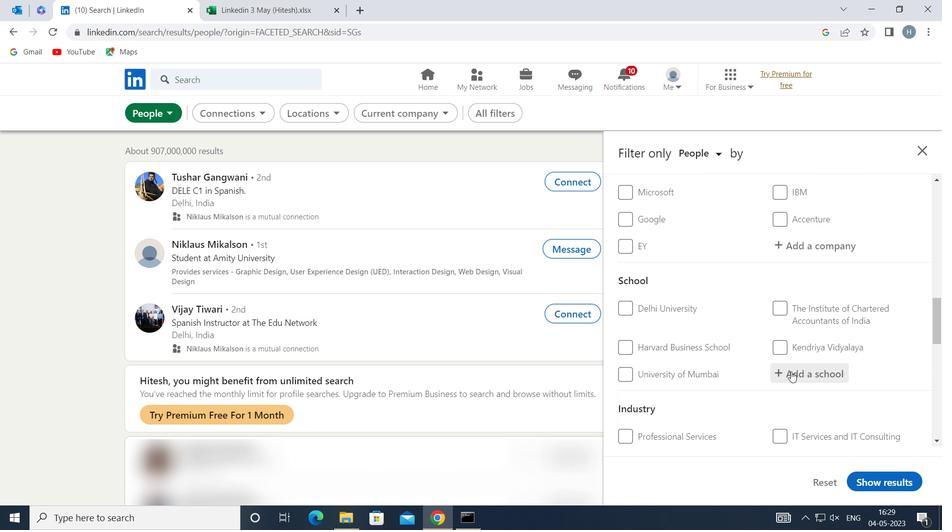 
Action: Key pressed <Key.shift>ST<Key.space><Key.shift>MIRA'S<Key.backspace><Key.shift>S<Key.space>
Screenshot: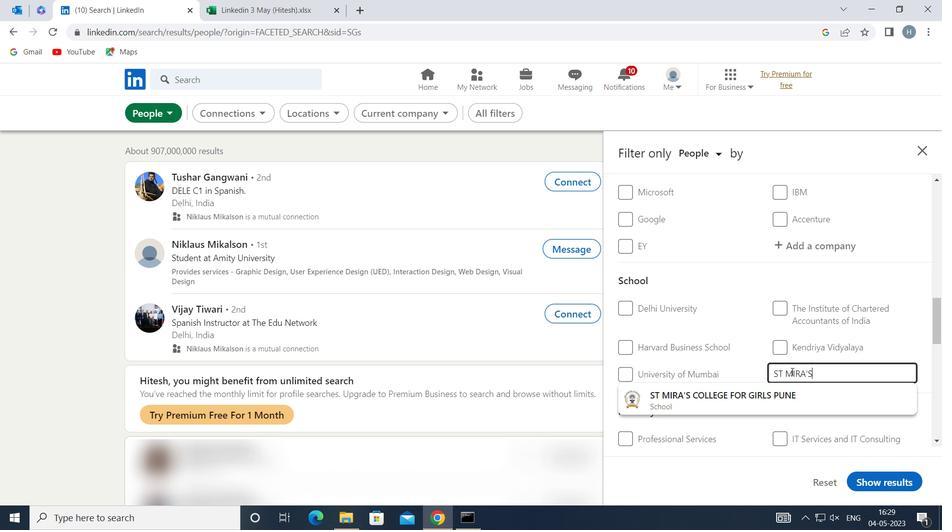 
Action: Mouse moved to (783, 387)
Screenshot: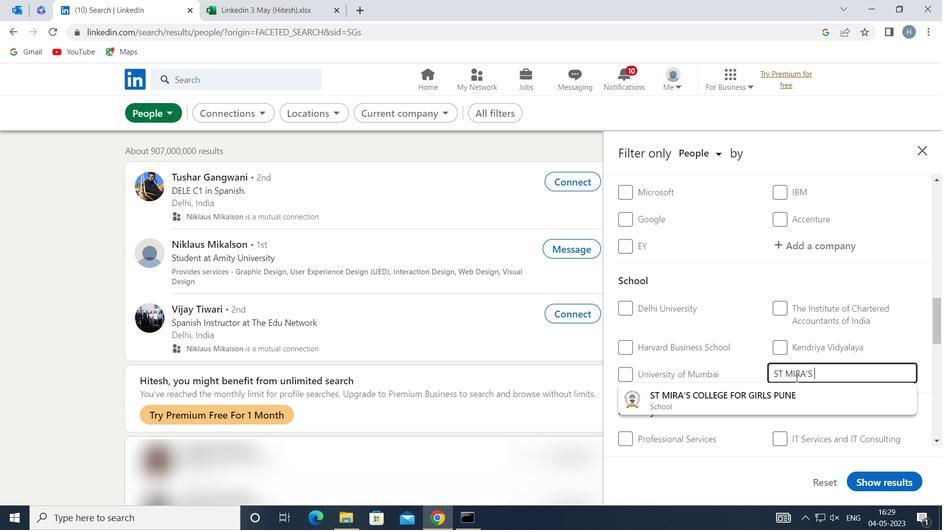 
Action: Mouse pressed left at (783, 387)
Screenshot: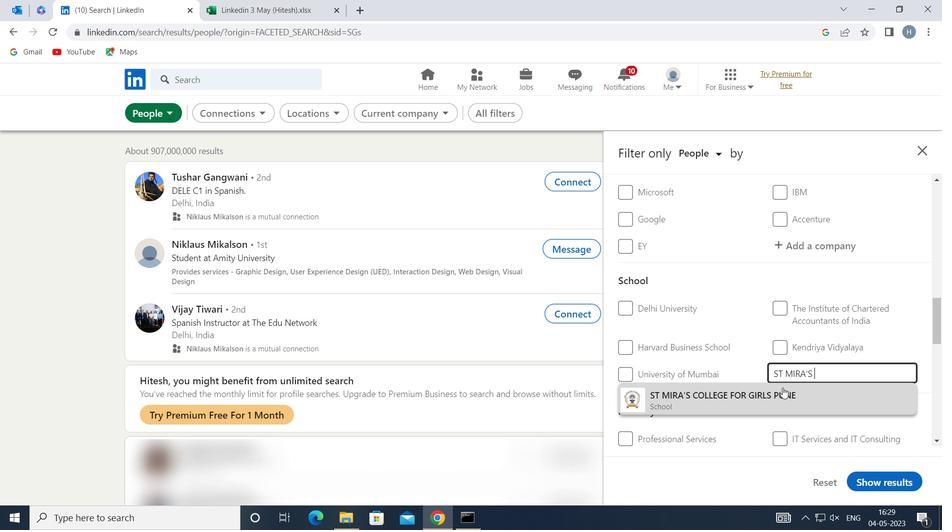 
Action: Mouse moved to (735, 341)
Screenshot: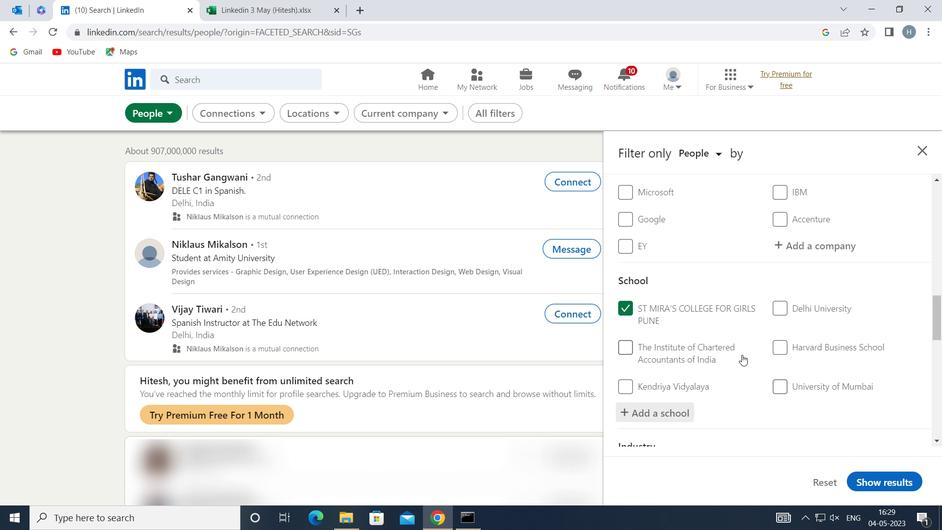 
Action: Mouse scrolled (735, 340) with delta (0, 0)
Screenshot: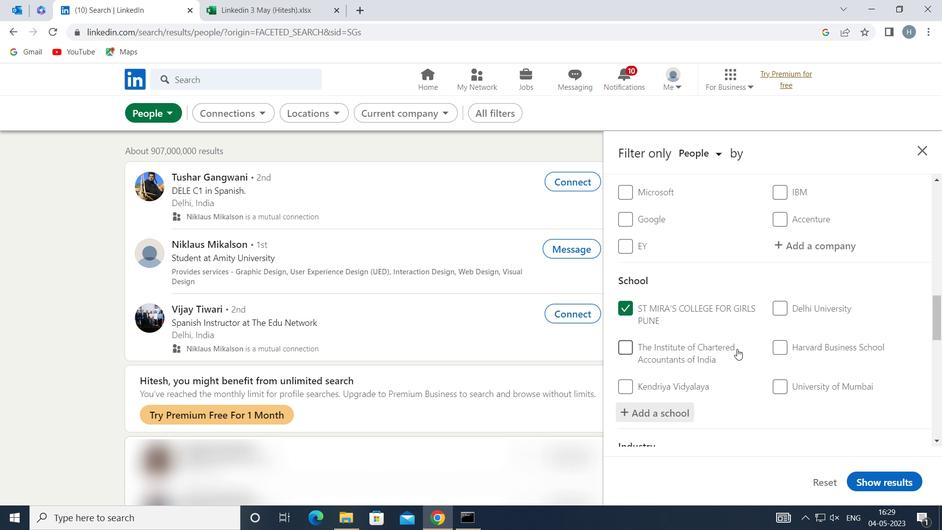 
Action: Mouse scrolled (735, 340) with delta (0, 0)
Screenshot: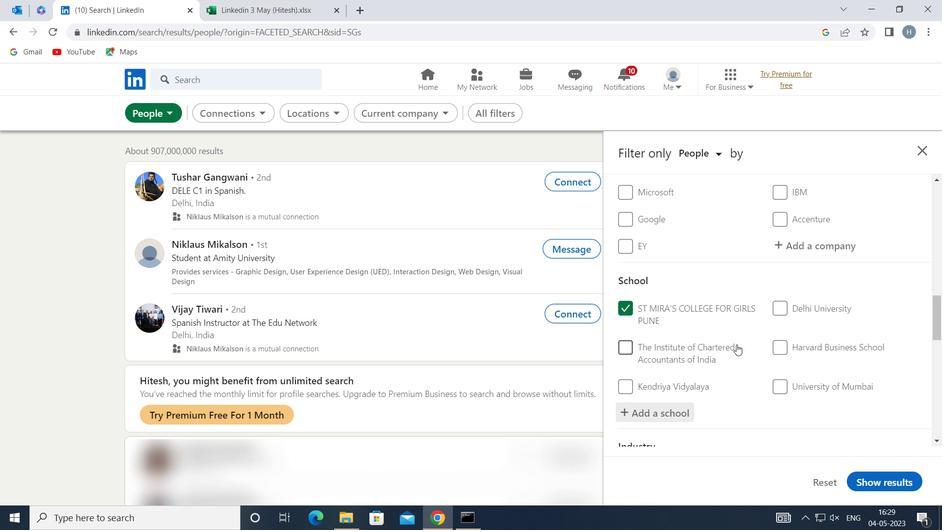 
Action: Mouse moved to (735, 338)
Screenshot: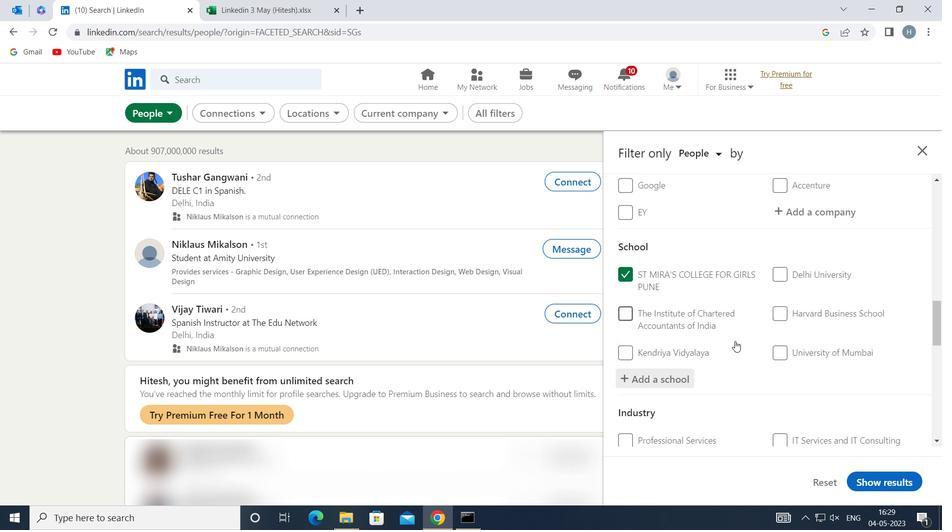 
Action: Mouse scrolled (735, 337) with delta (0, 0)
Screenshot: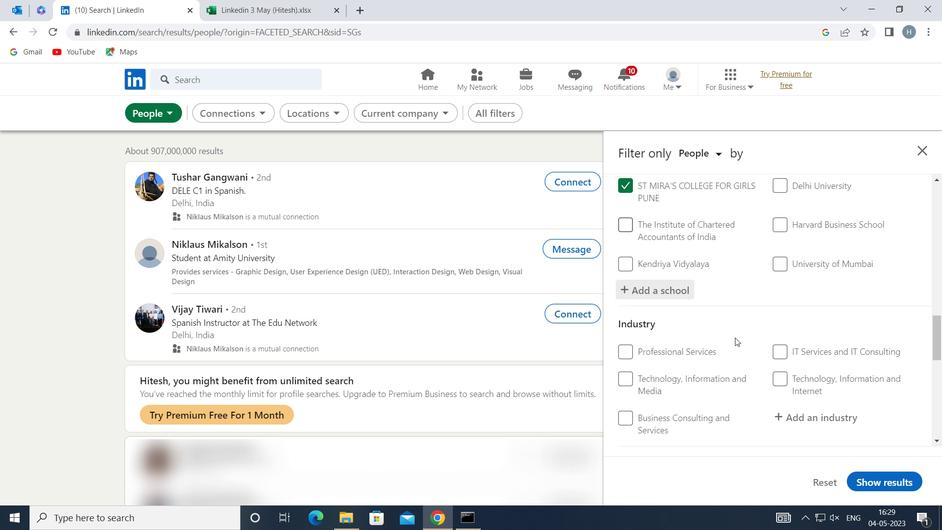 
Action: Mouse moved to (784, 352)
Screenshot: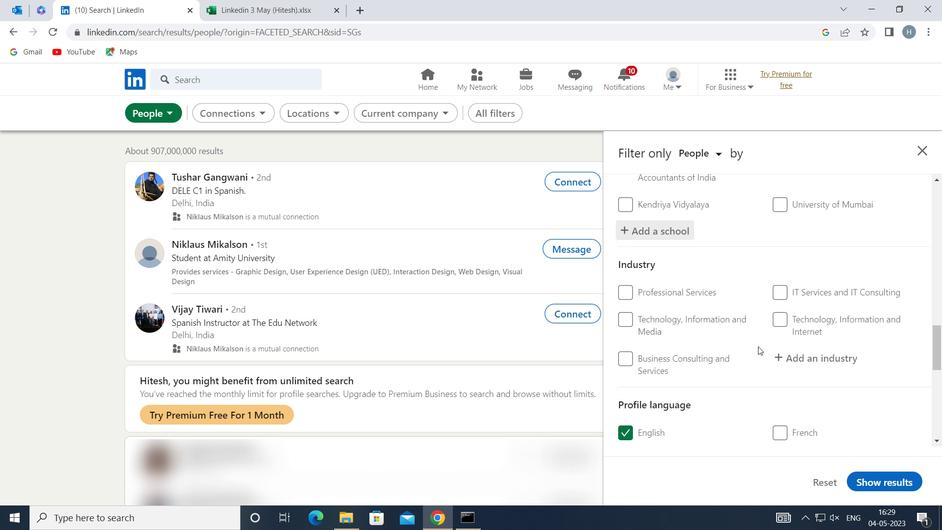 
Action: Mouse pressed left at (784, 352)
Screenshot: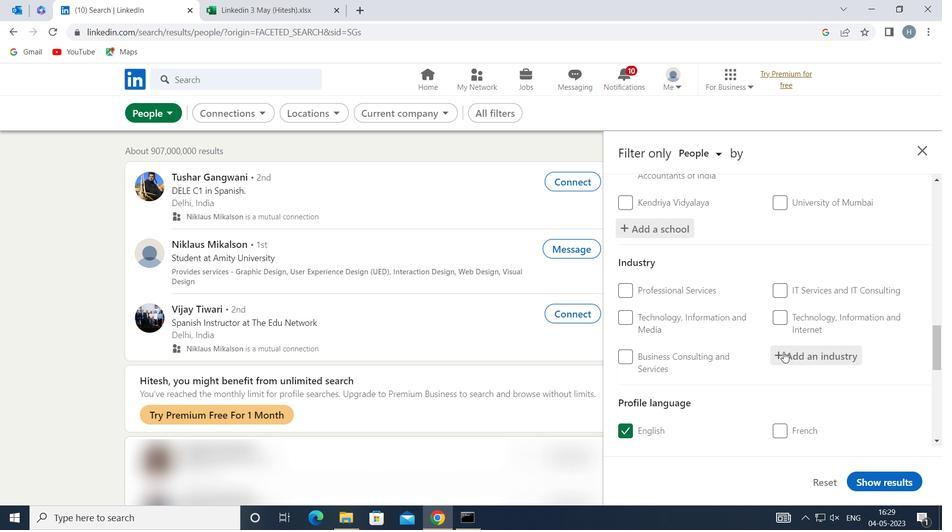 
Action: Key pressed <Key.shift>CONSERVATION<Key.space><Key.shift>PROGRAMS
Screenshot: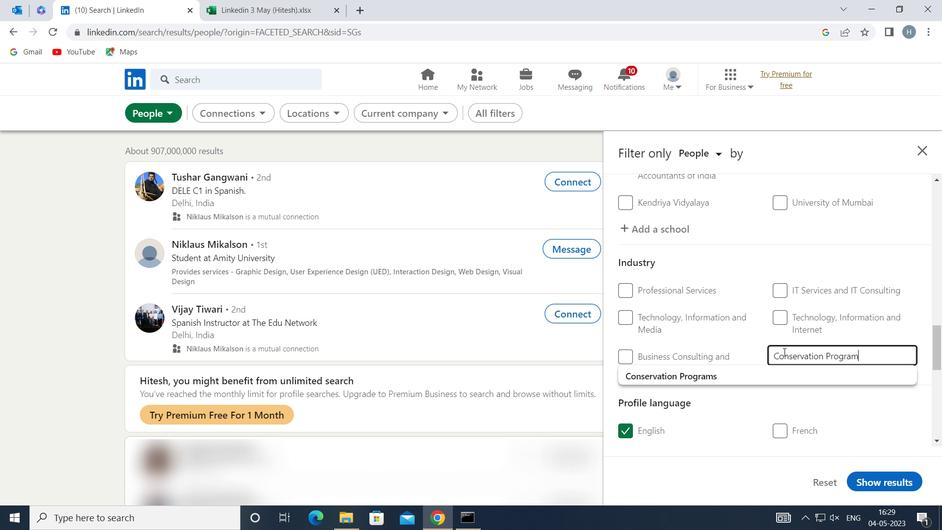 
Action: Mouse moved to (740, 376)
Screenshot: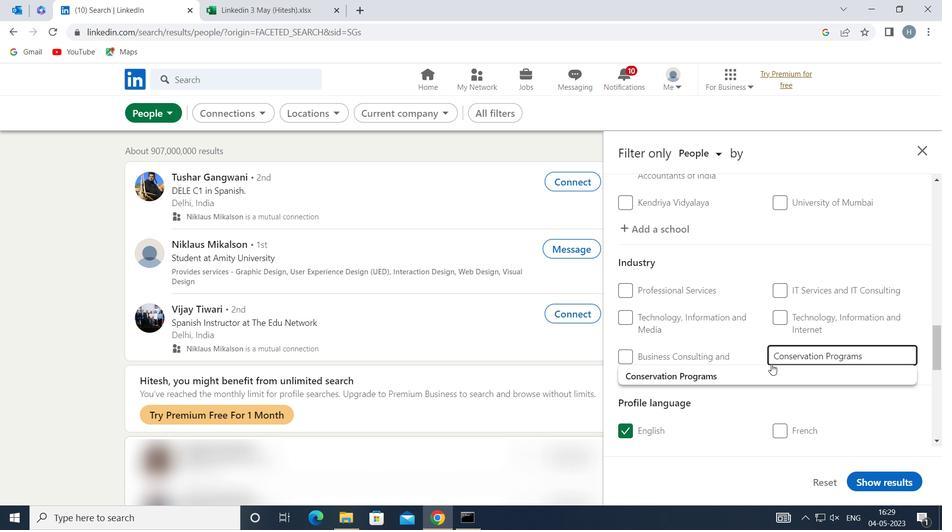 
Action: Mouse pressed left at (740, 376)
Screenshot: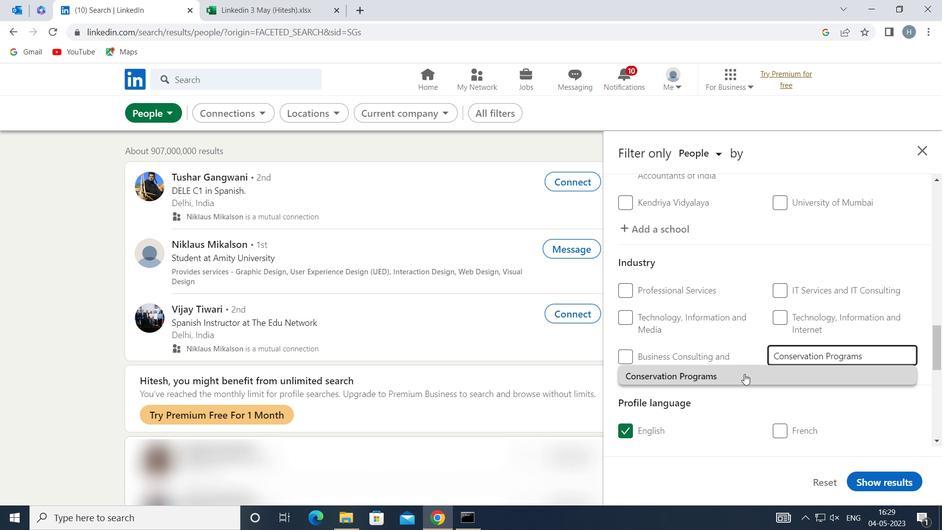 
Action: Mouse moved to (737, 351)
Screenshot: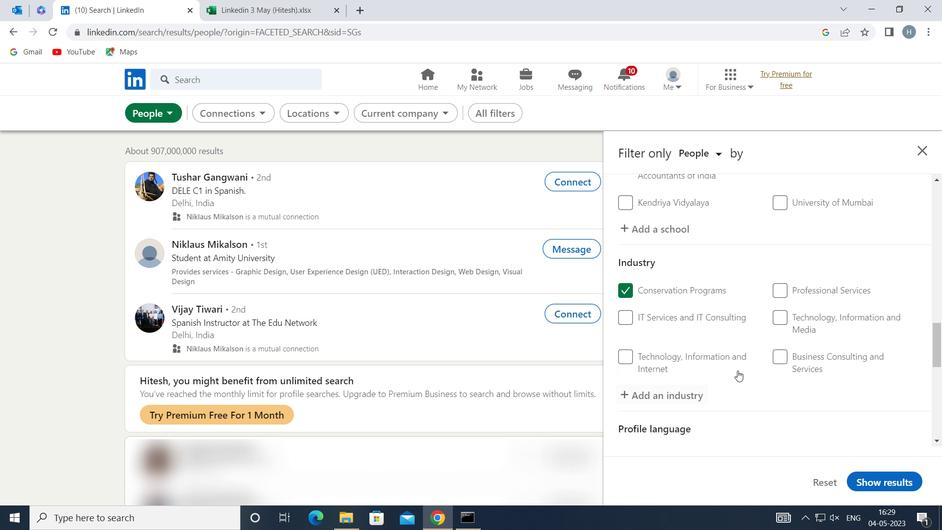 
Action: Mouse scrolled (737, 351) with delta (0, 0)
Screenshot: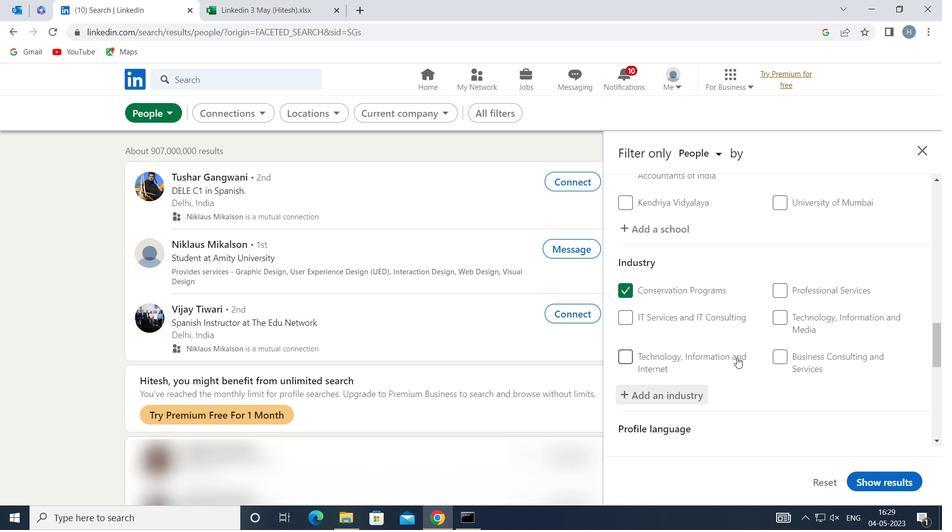 
Action: Mouse scrolled (737, 351) with delta (0, 0)
Screenshot: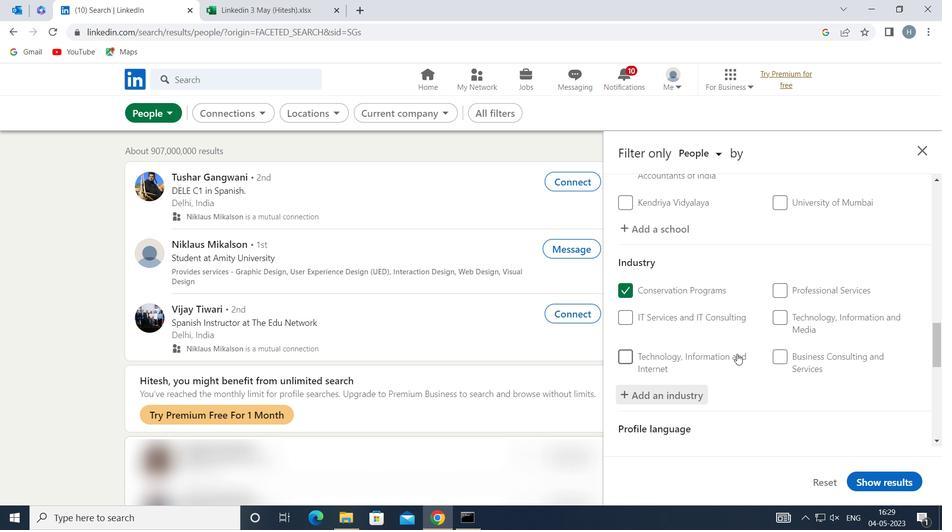 
Action: Mouse moved to (738, 347)
Screenshot: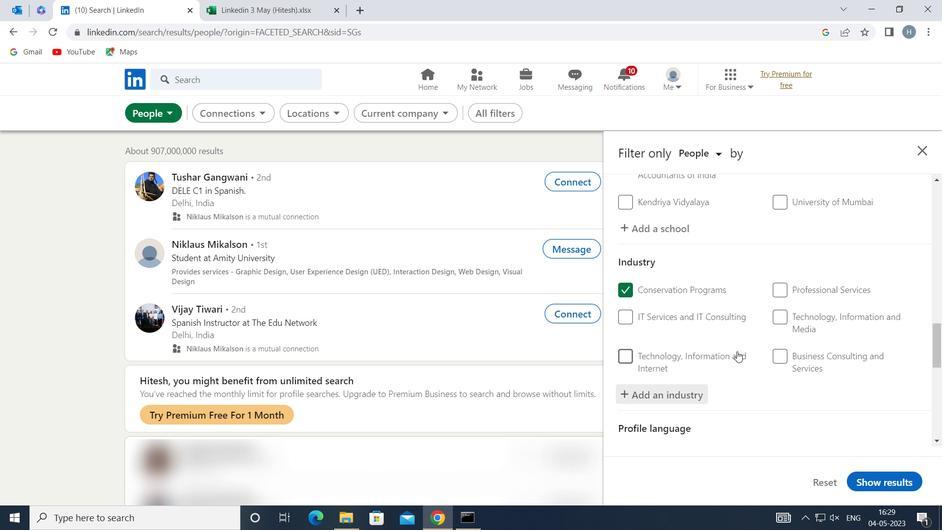 
Action: Mouse scrolled (738, 347) with delta (0, 0)
Screenshot: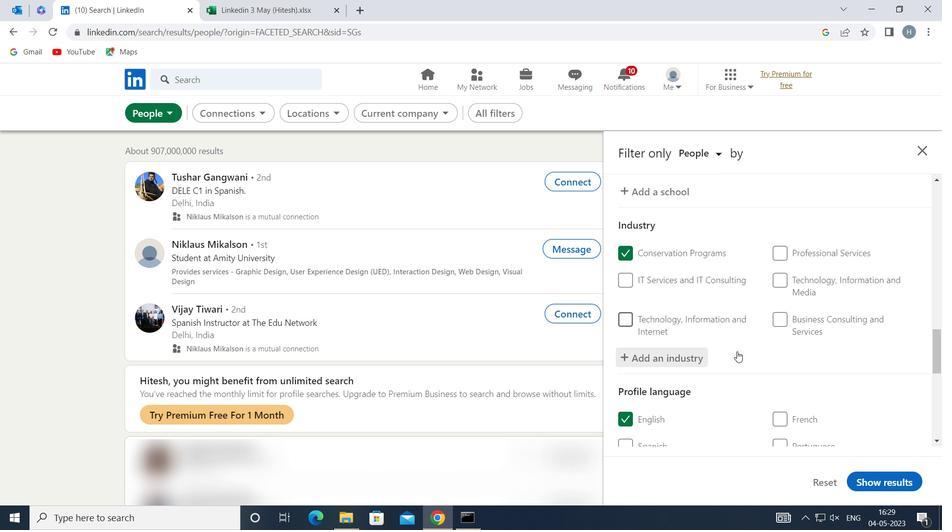 
Action: Mouse scrolled (738, 347) with delta (0, 0)
Screenshot: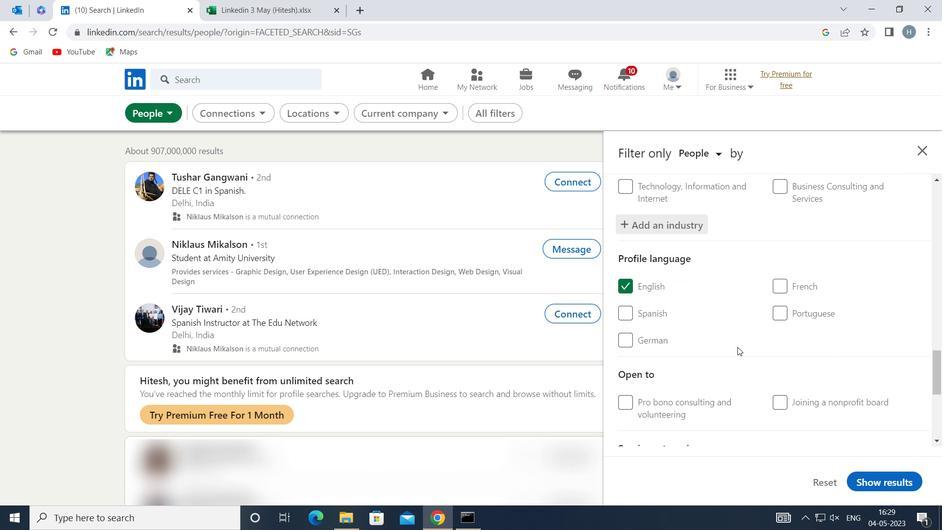 
Action: Mouse scrolled (738, 347) with delta (0, 0)
Screenshot: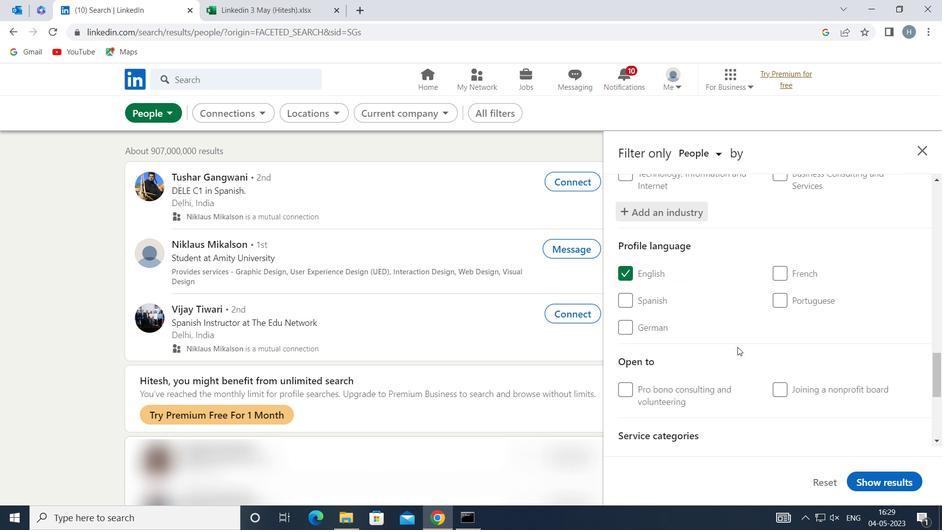 
Action: Mouse scrolled (738, 347) with delta (0, 0)
Screenshot: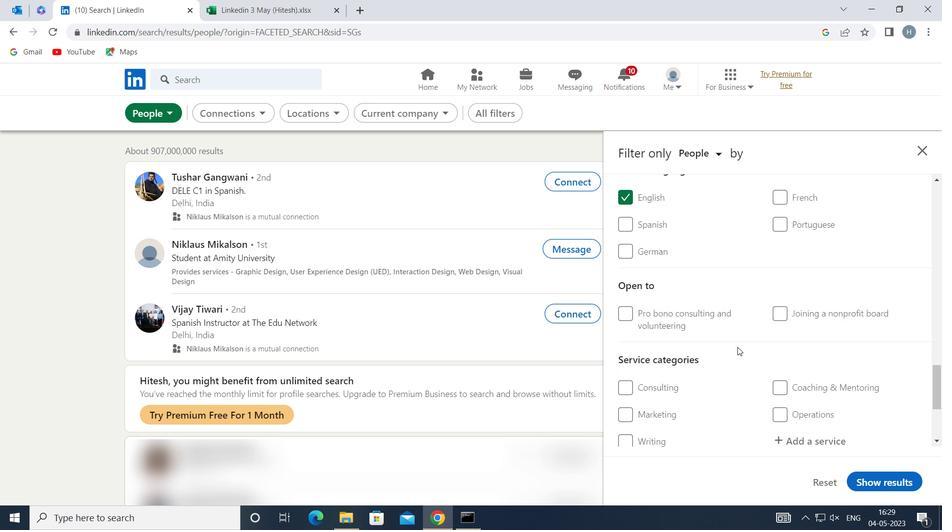 
Action: Mouse moved to (789, 335)
Screenshot: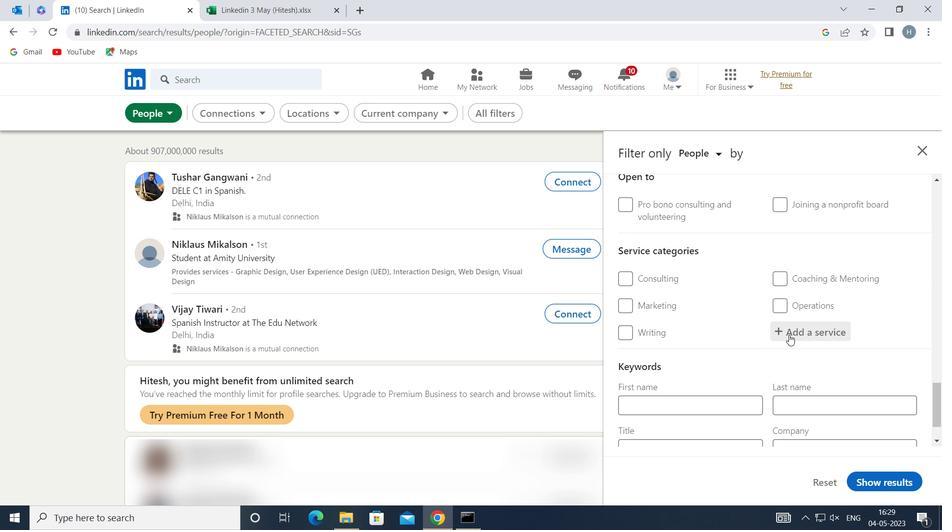 
Action: Mouse pressed left at (789, 335)
Screenshot: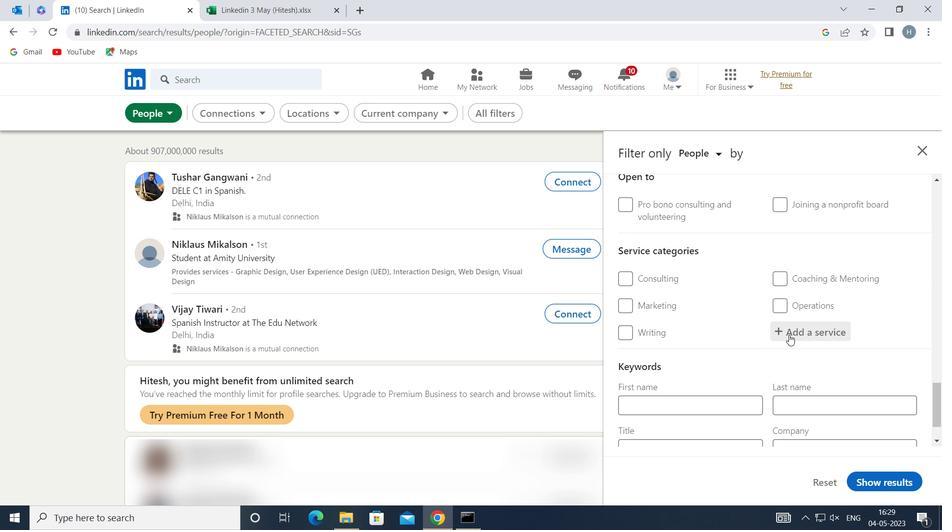
Action: Key pressed <Key.shift>PUBLIC<Key.space><Key.shift>RELATIONS
Screenshot: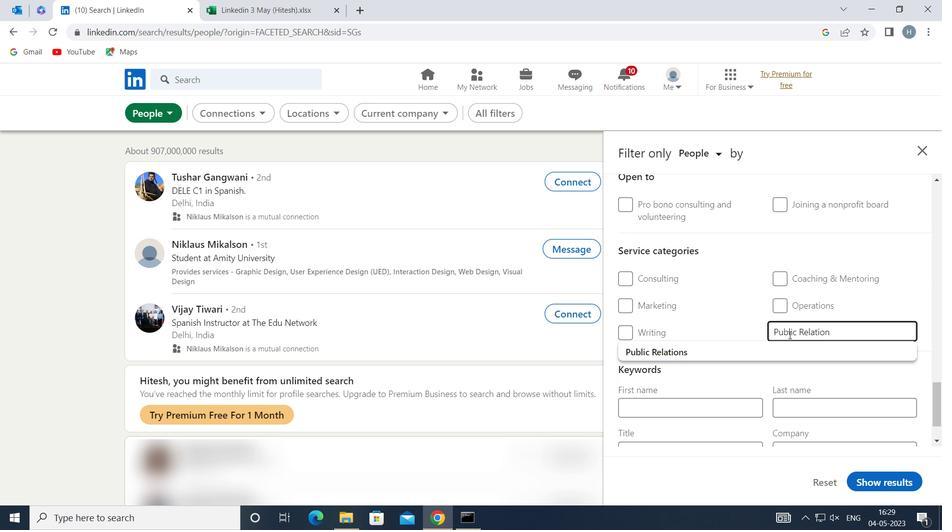 
Action: Mouse moved to (719, 348)
Screenshot: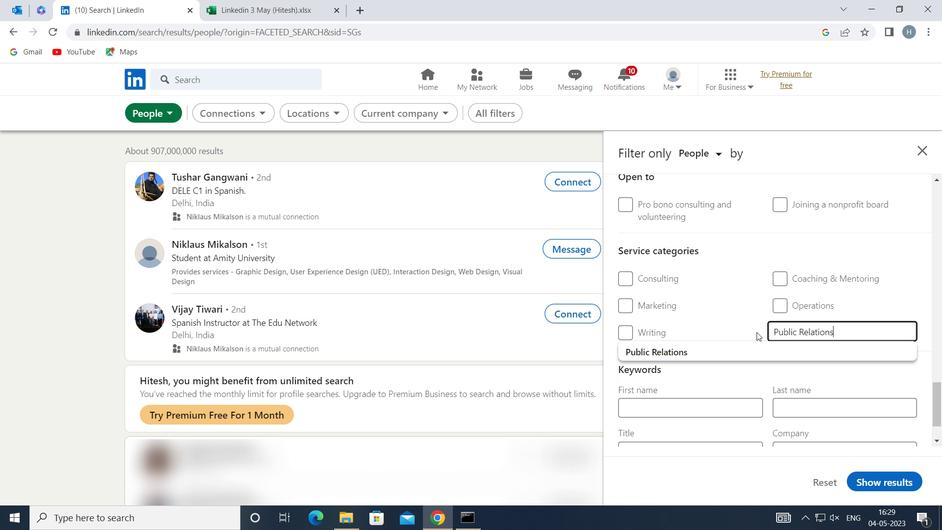 
Action: Mouse pressed left at (719, 348)
Screenshot: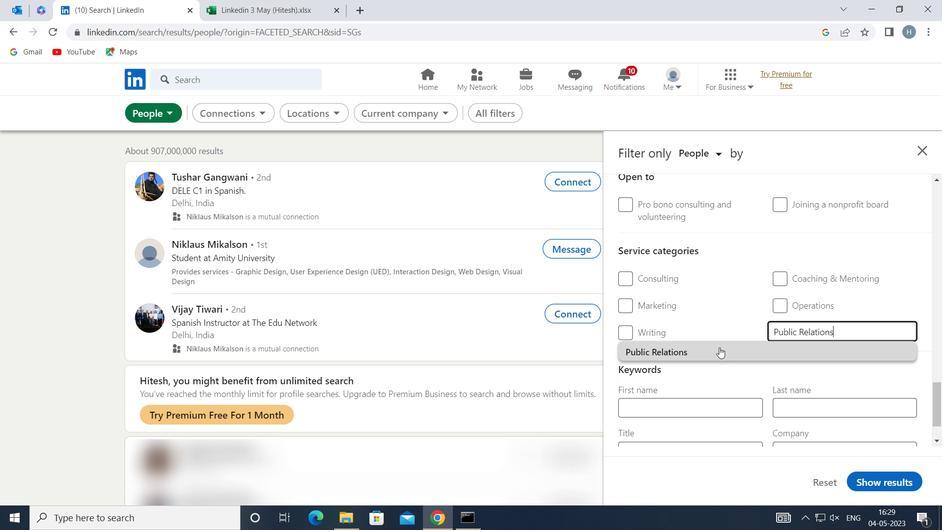 
Action: Mouse moved to (720, 344)
Screenshot: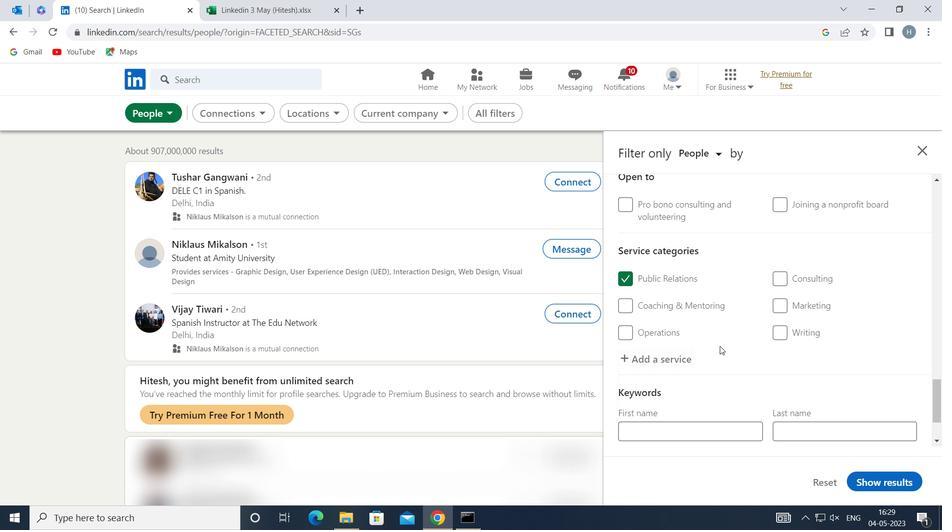 
Action: Mouse scrolled (720, 344) with delta (0, 0)
Screenshot: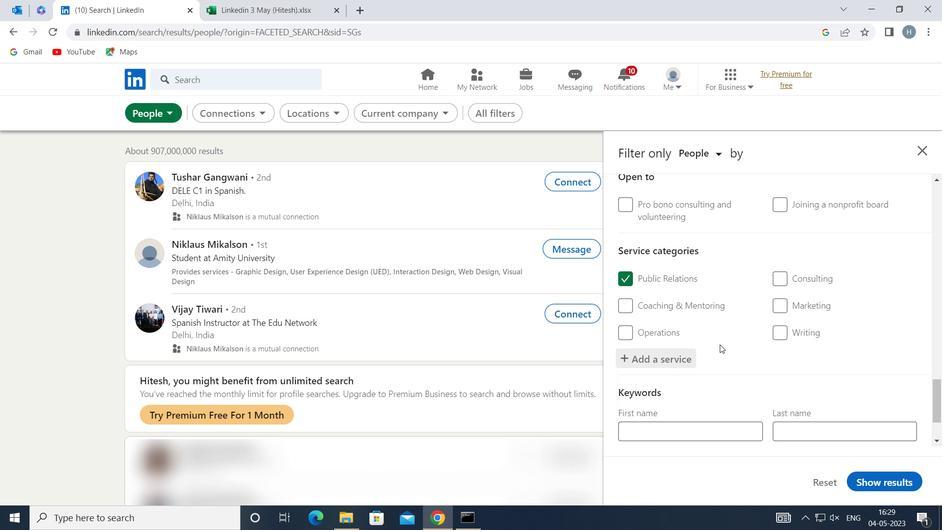 
Action: Mouse scrolled (720, 344) with delta (0, 0)
Screenshot: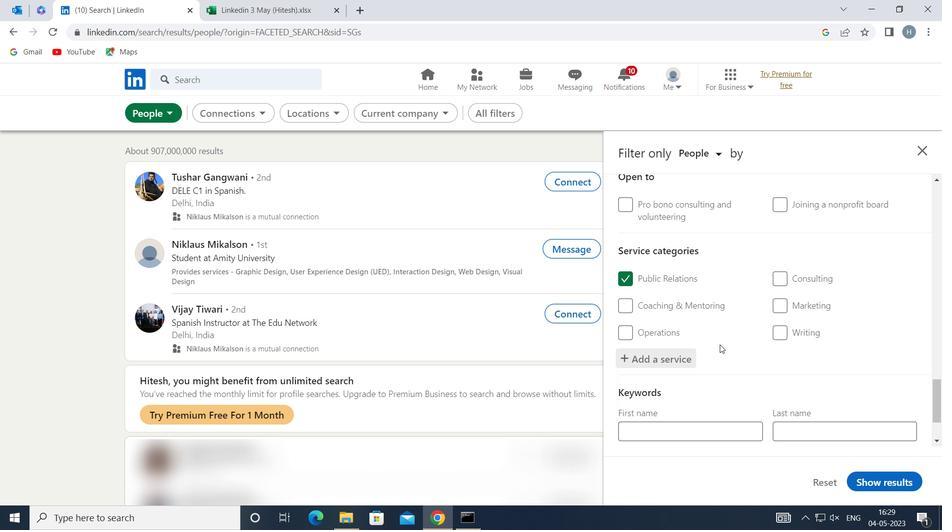 
Action: Mouse moved to (721, 332)
Screenshot: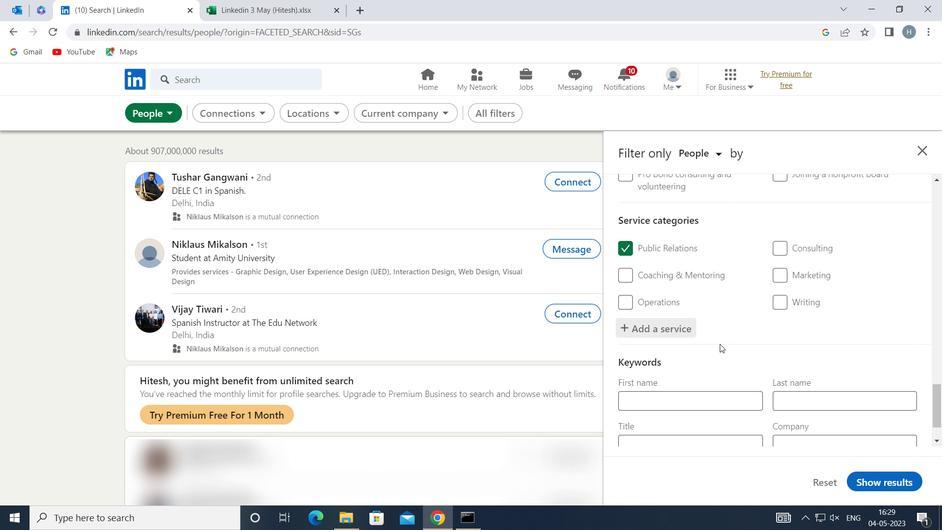 
Action: Mouse scrolled (721, 331) with delta (0, 0)
Screenshot: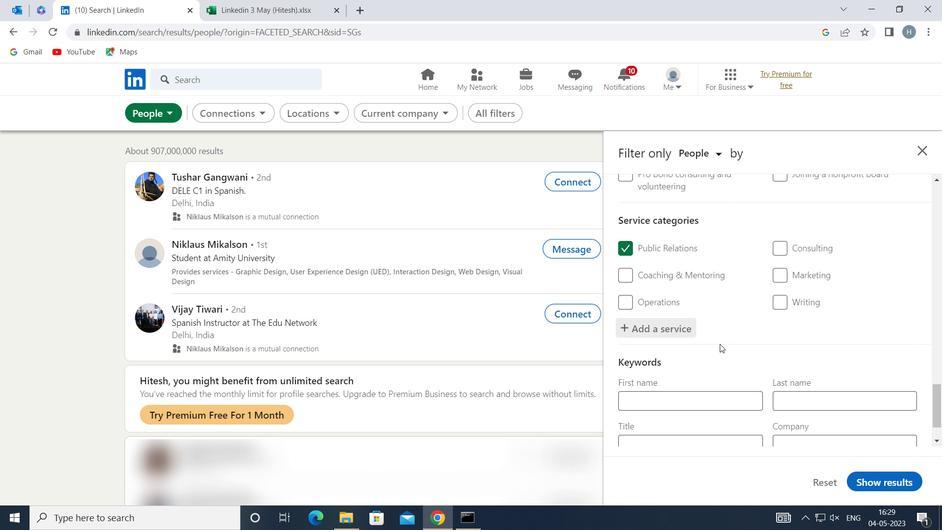 
Action: Mouse scrolled (721, 331) with delta (0, 0)
Screenshot: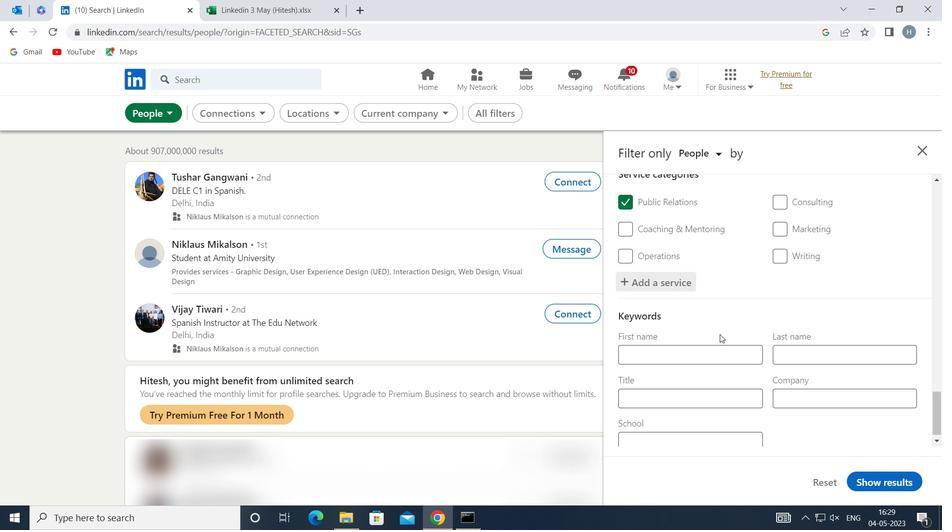 
Action: Mouse moved to (729, 387)
Screenshot: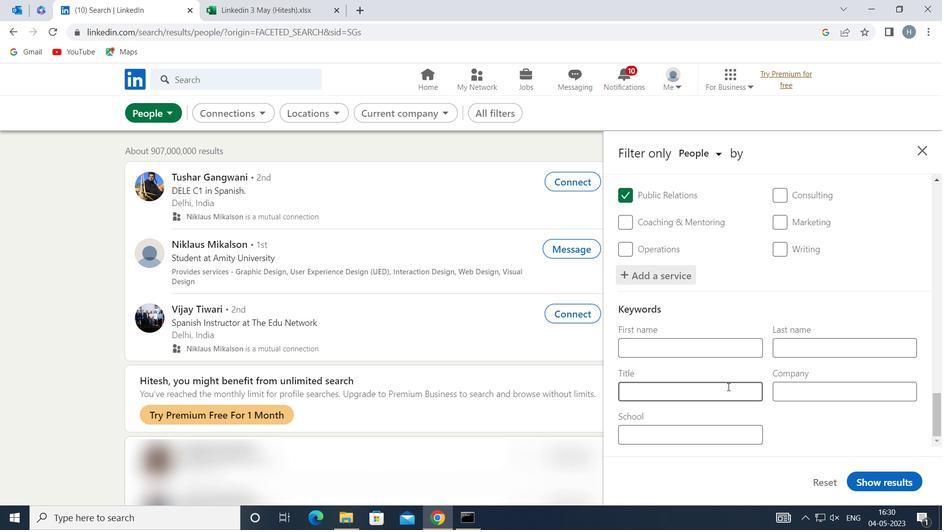 
Action: Mouse pressed left at (729, 387)
Screenshot: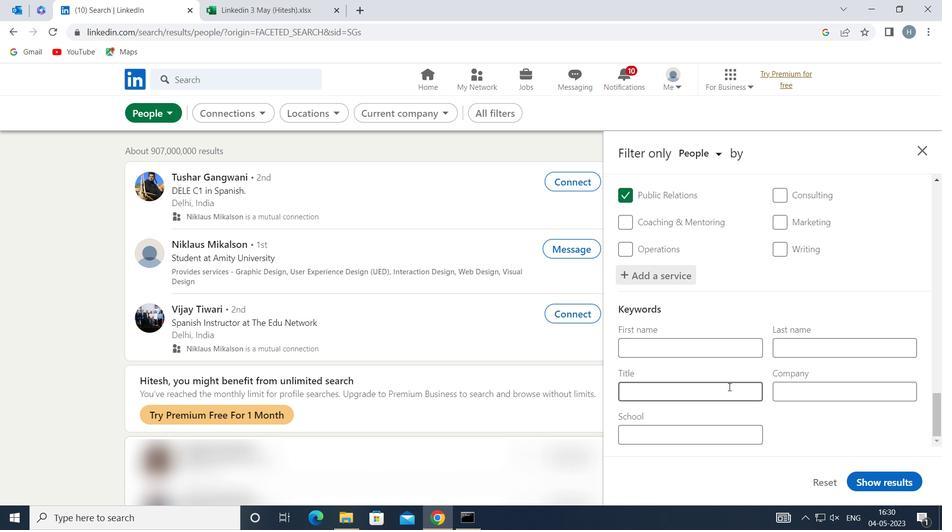 
Action: Key pressed <Key.shift>VIDEO<Key.space>OR<Key.space><Key.shift>FILM<Key.space><Key.shift>PRODUCER
Screenshot: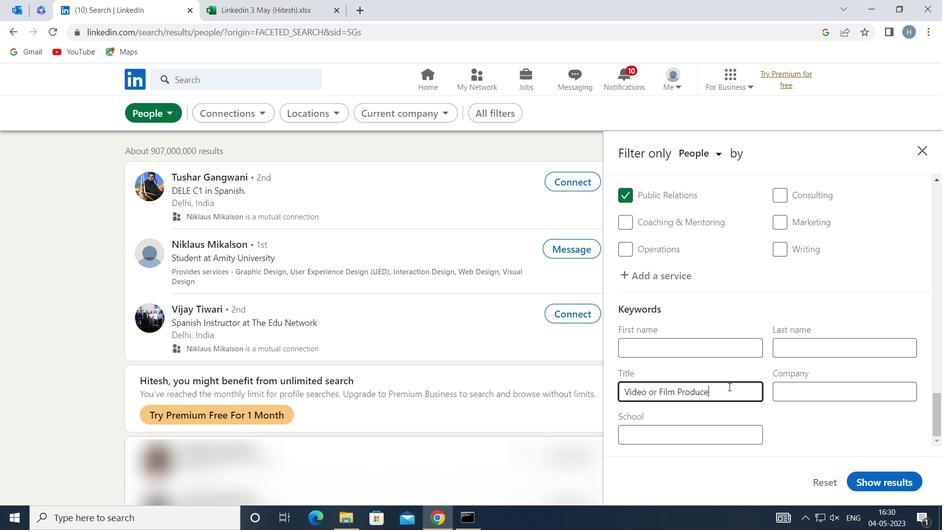 
Action: Mouse moved to (878, 480)
Screenshot: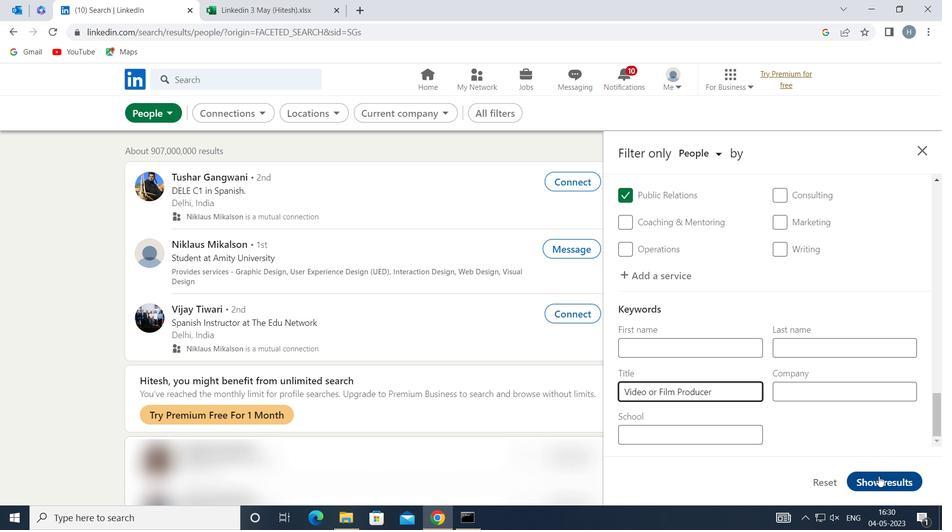 
Action: Mouse pressed left at (878, 480)
Screenshot: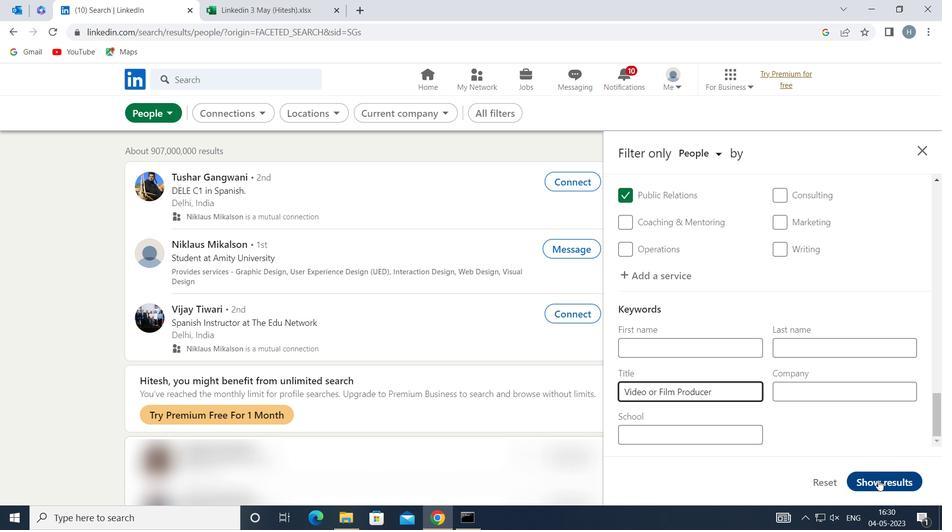 
Action: Mouse moved to (763, 346)
Screenshot: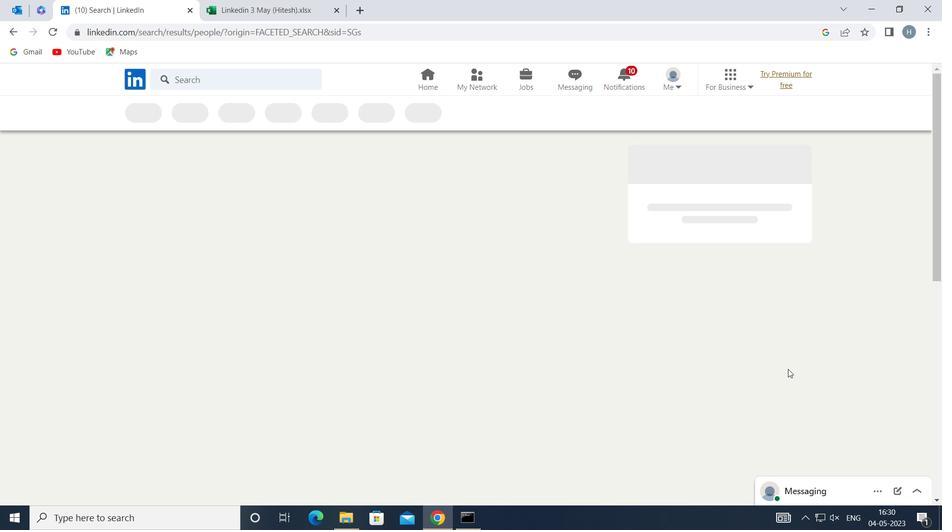 
